 Task: Select a rule when a due date between 1 and 7 working days from now is removed from a card by anyone.
Action: Mouse moved to (1375, 111)
Screenshot: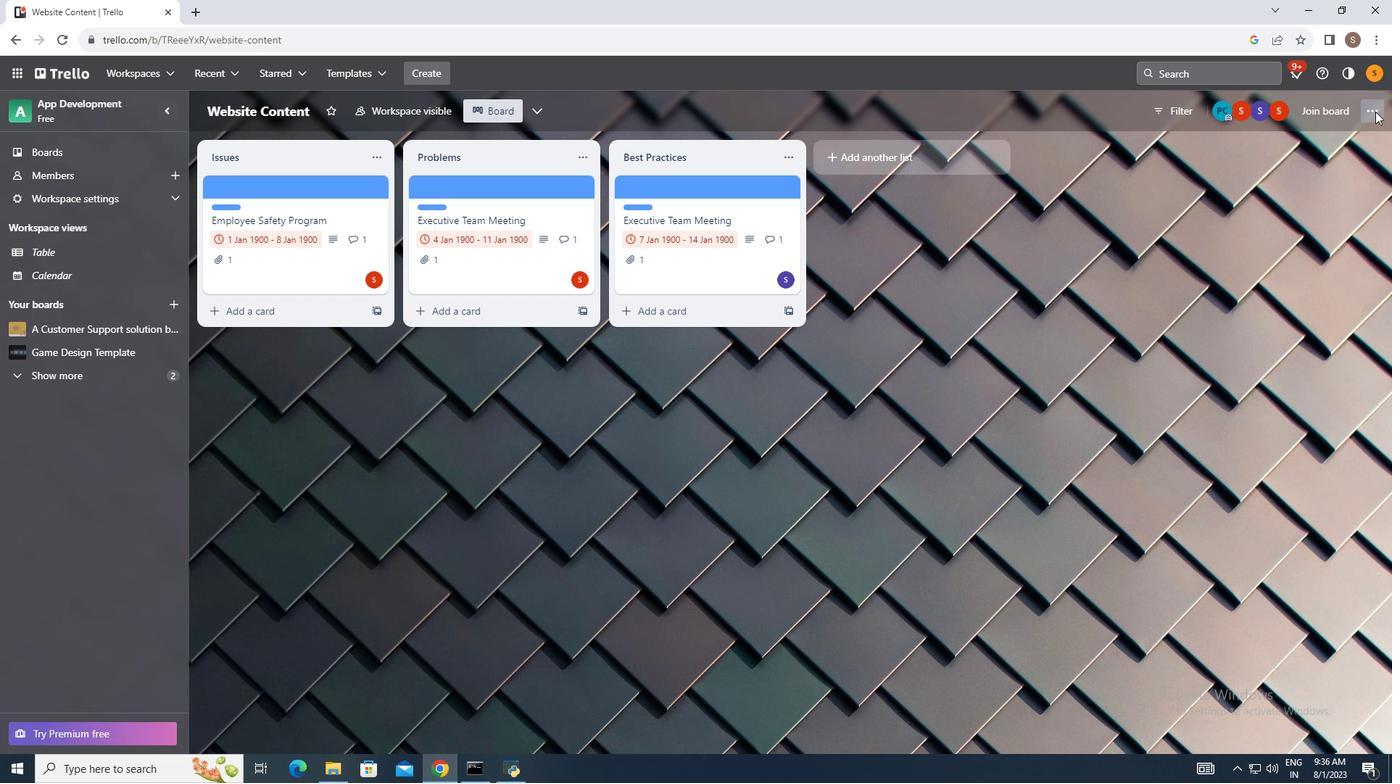 
Action: Mouse pressed left at (1375, 111)
Screenshot: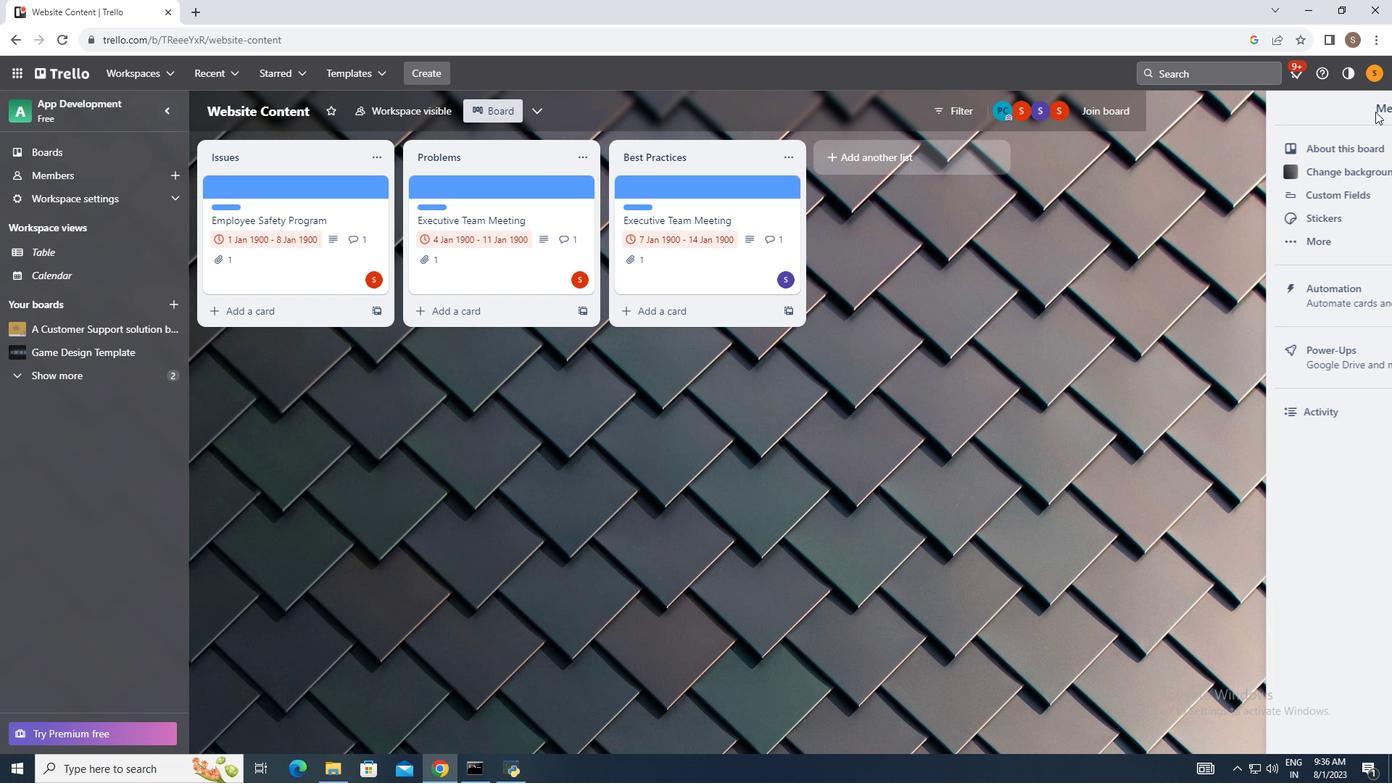 
Action: Mouse moved to (1247, 297)
Screenshot: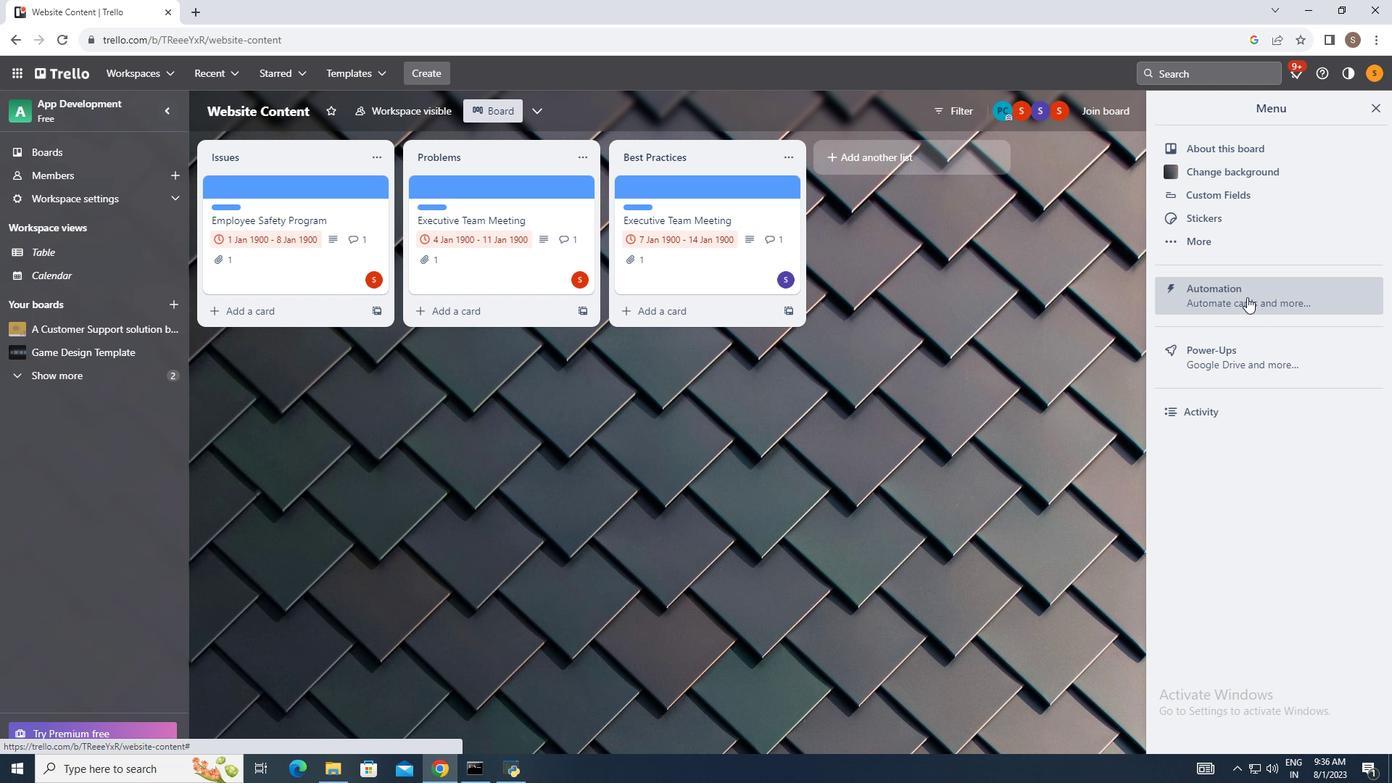 
Action: Mouse pressed left at (1247, 297)
Screenshot: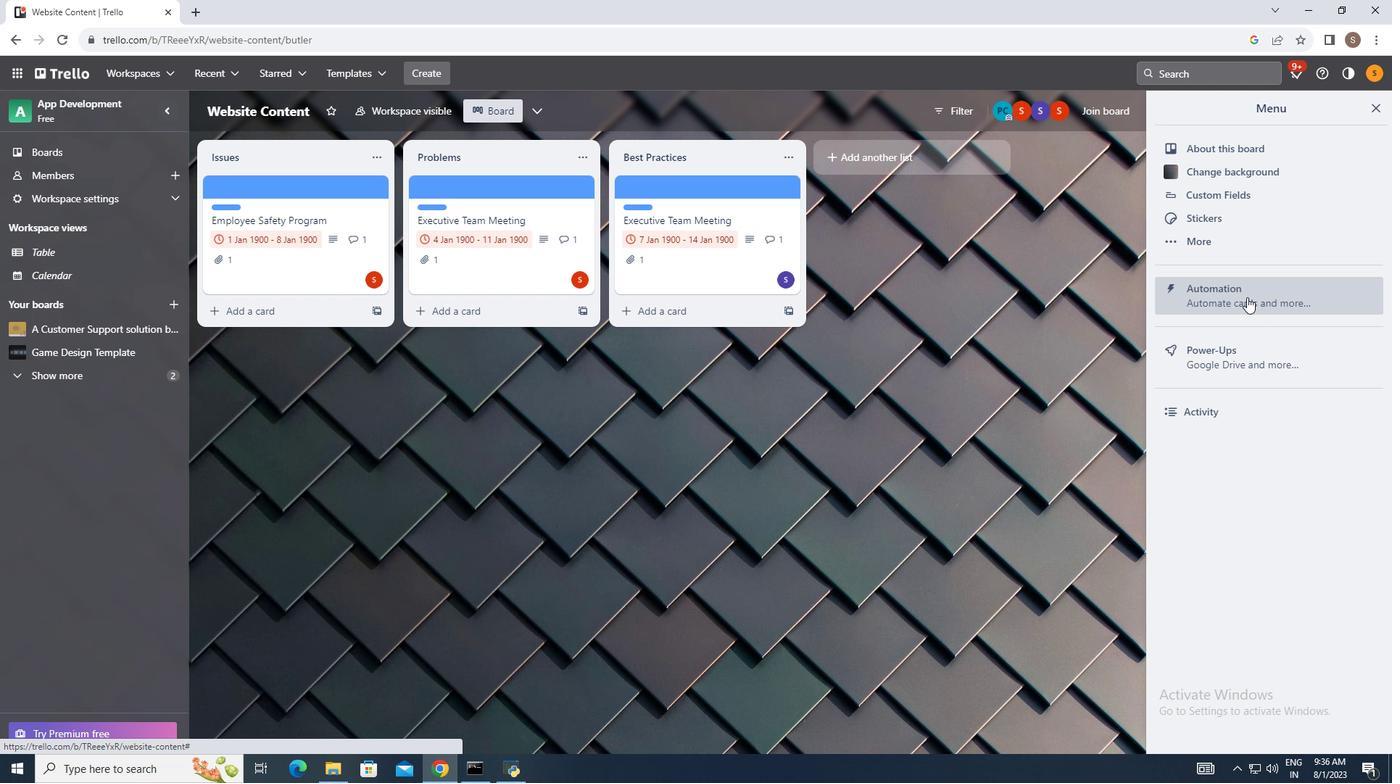 
Action: Mouse moved to (256, 245)
Screenshot: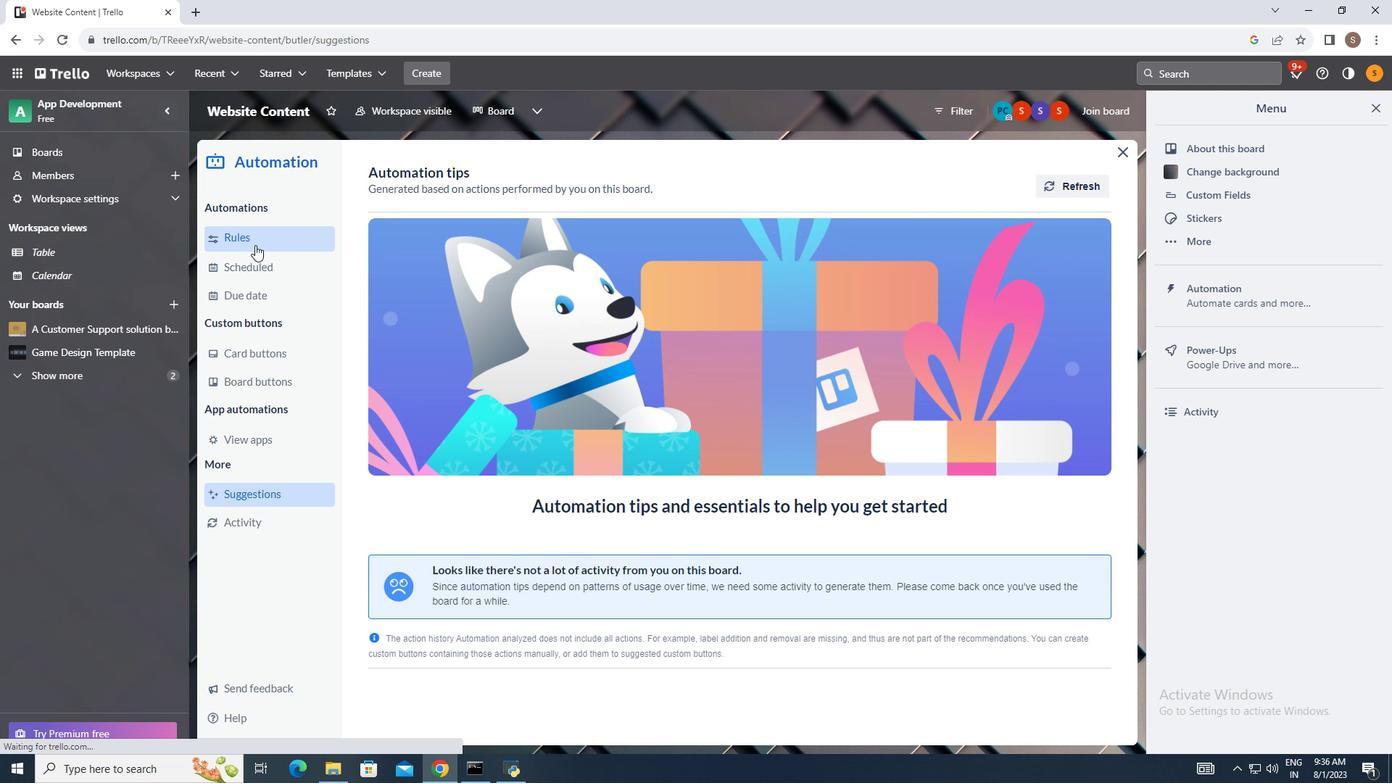 
Action: Mouse pressed left at (256, 245)
Screenshot: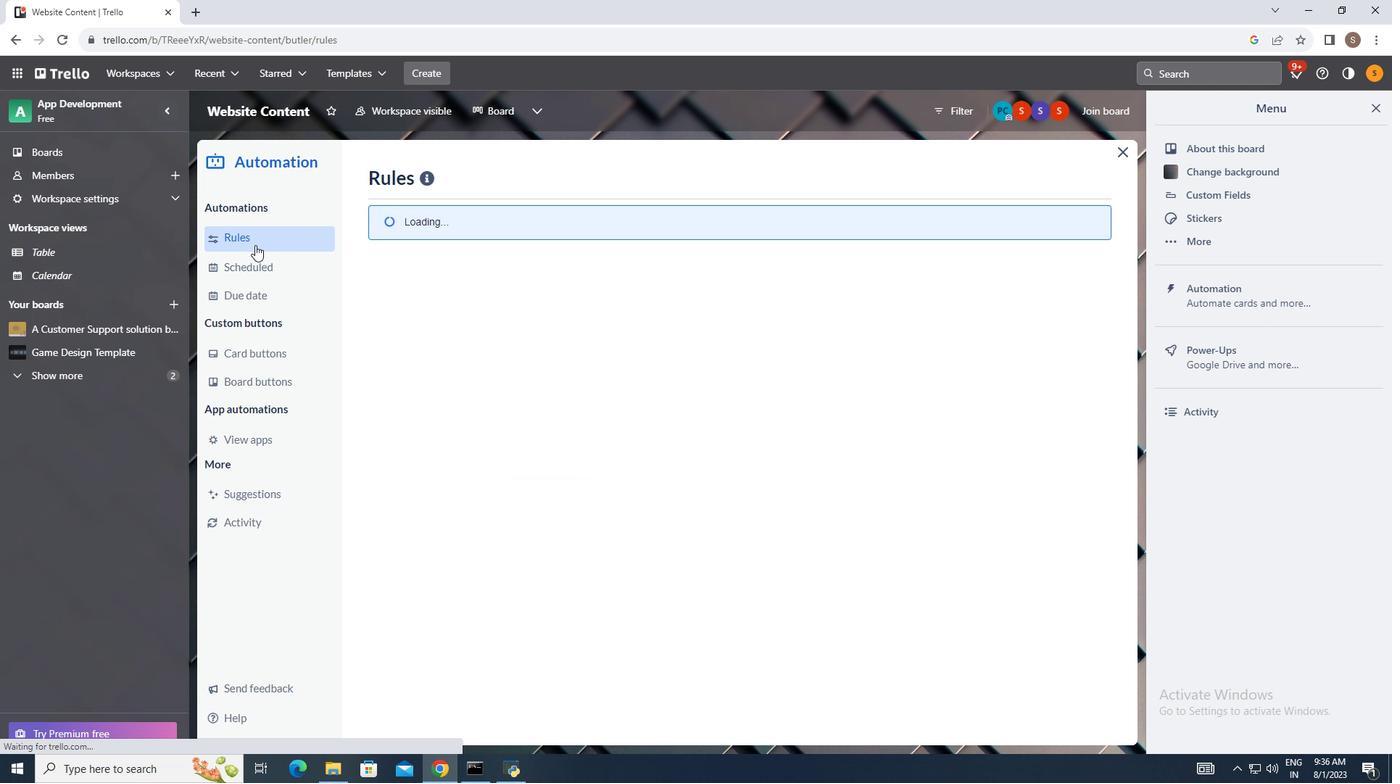 
Action: Mouse moved to (977, 176)
Screenshot: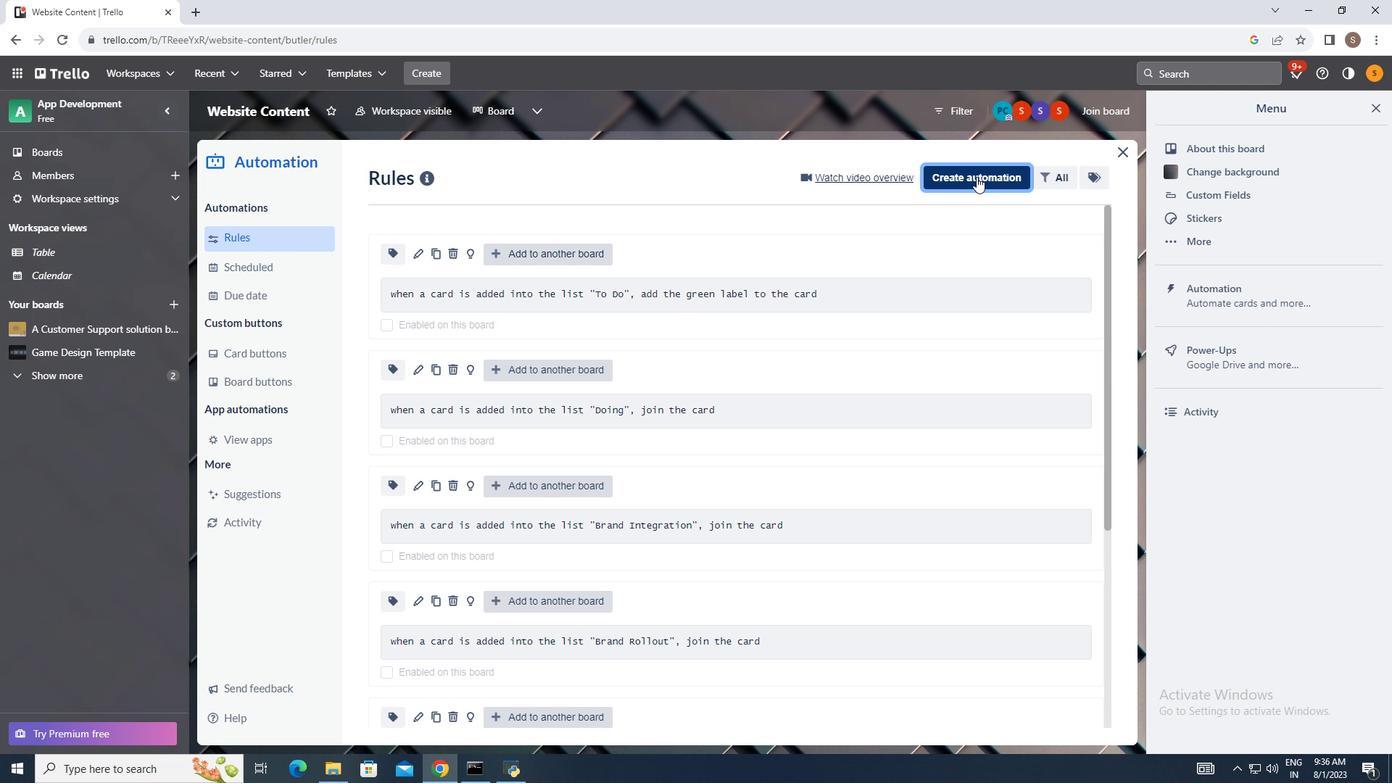 
Action: Mouse pressed left at (977, 176)
Screenshot: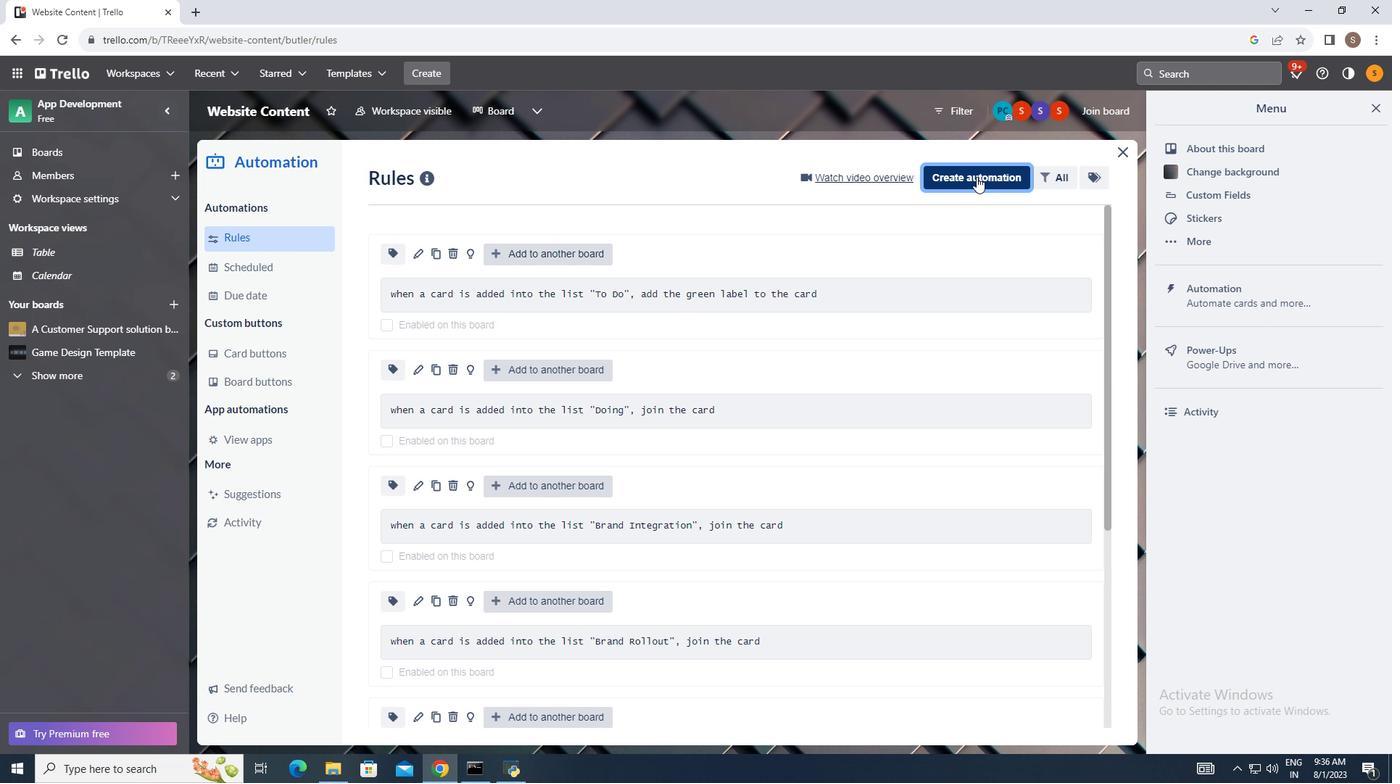 
Action: Mouse moved to (734, 314)
Screenshot: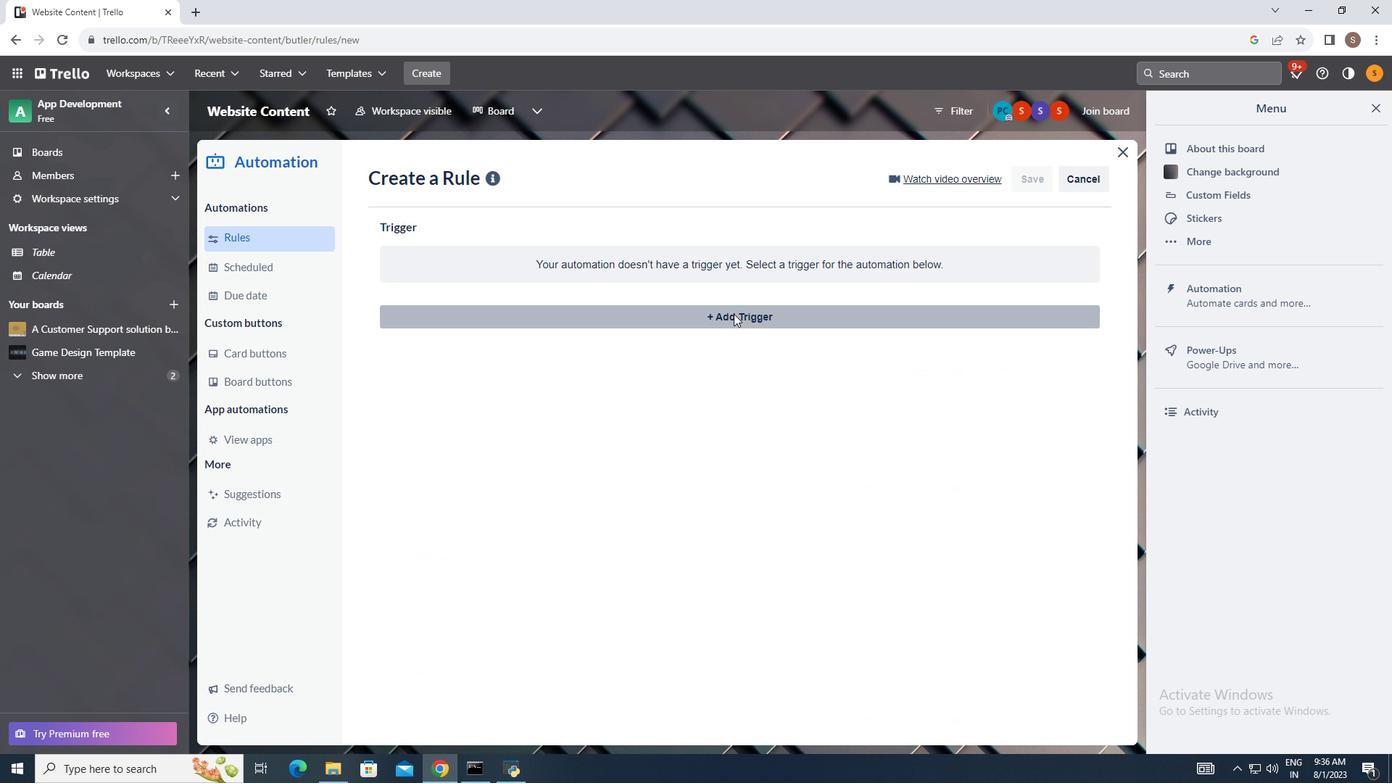 
Action: Mouse pressed left at (734, 314)
Screenshot: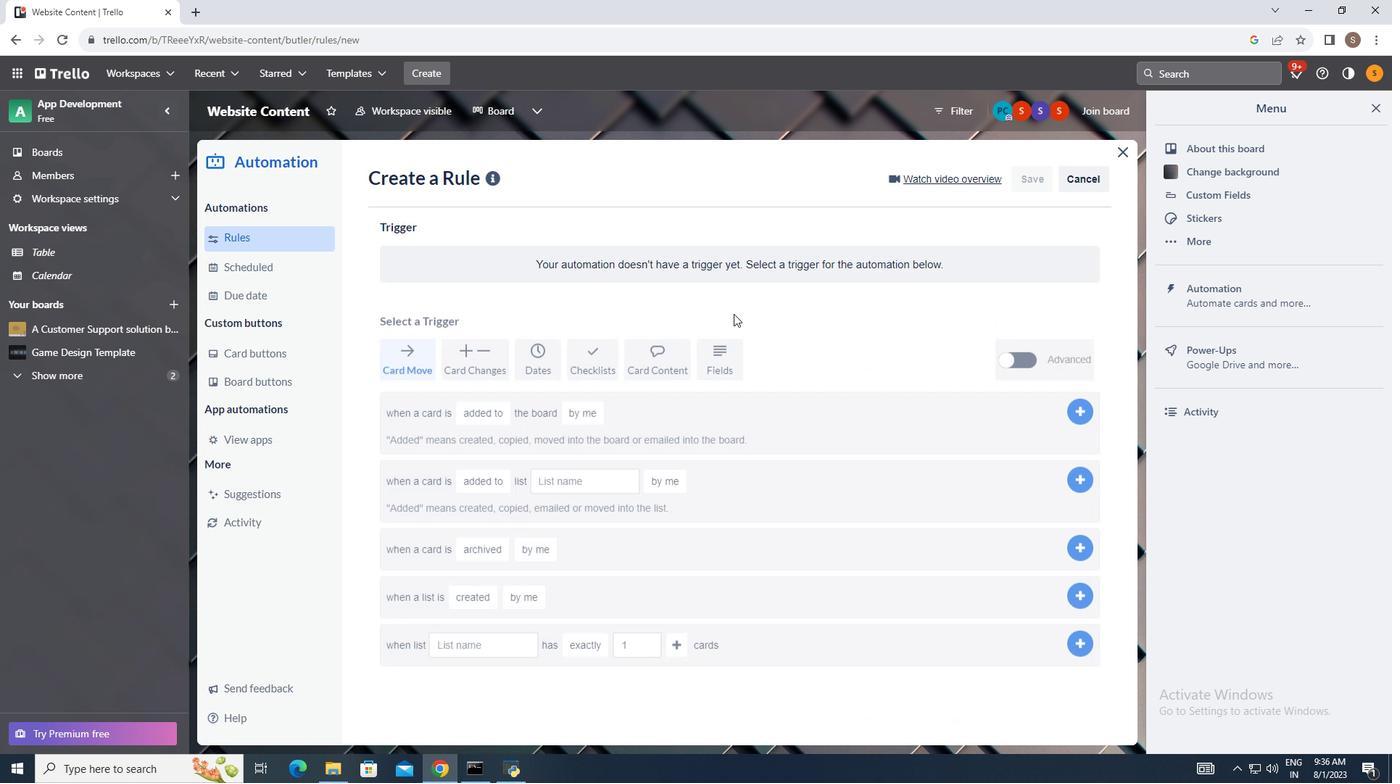 
Action: Mouse moved to (530, 367)
Screenshot: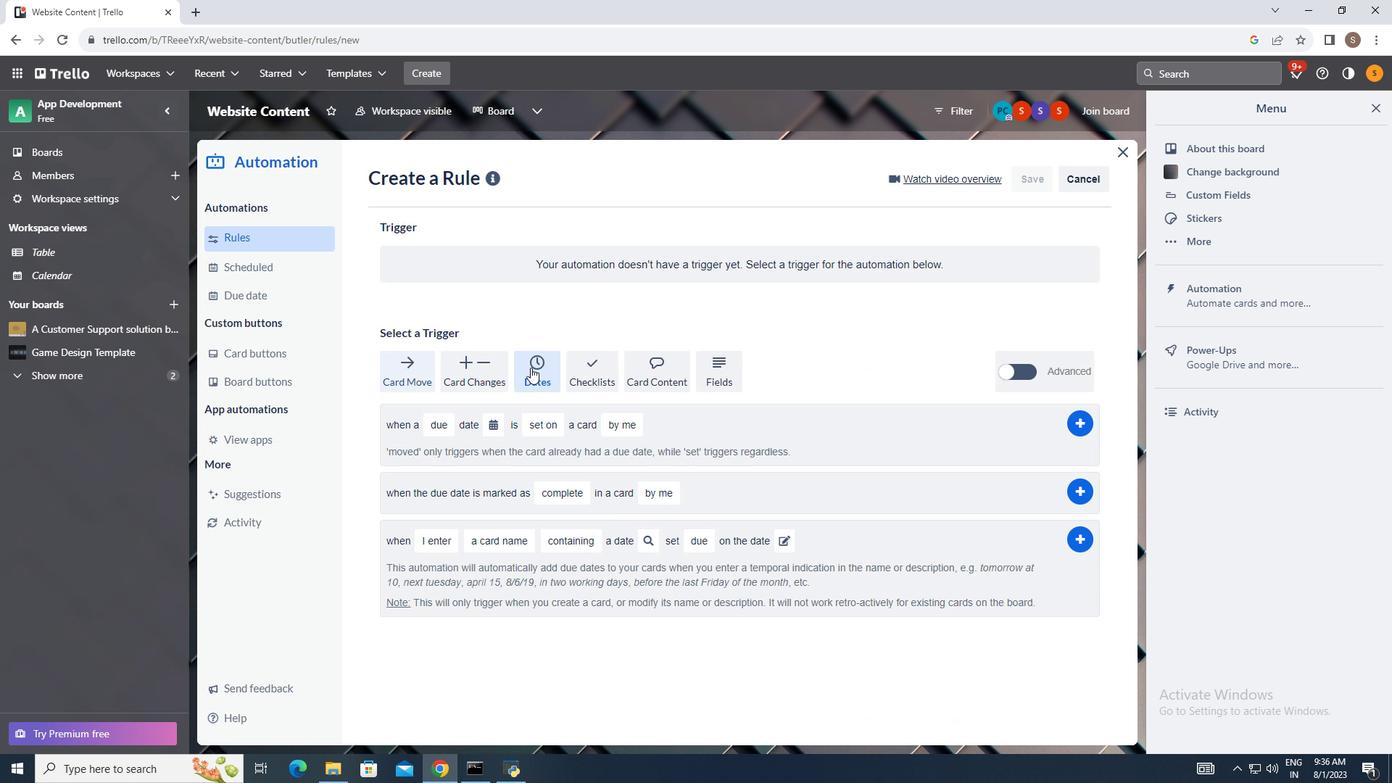 
Action: Mouse pressed left at (530, 367)
Screenshot: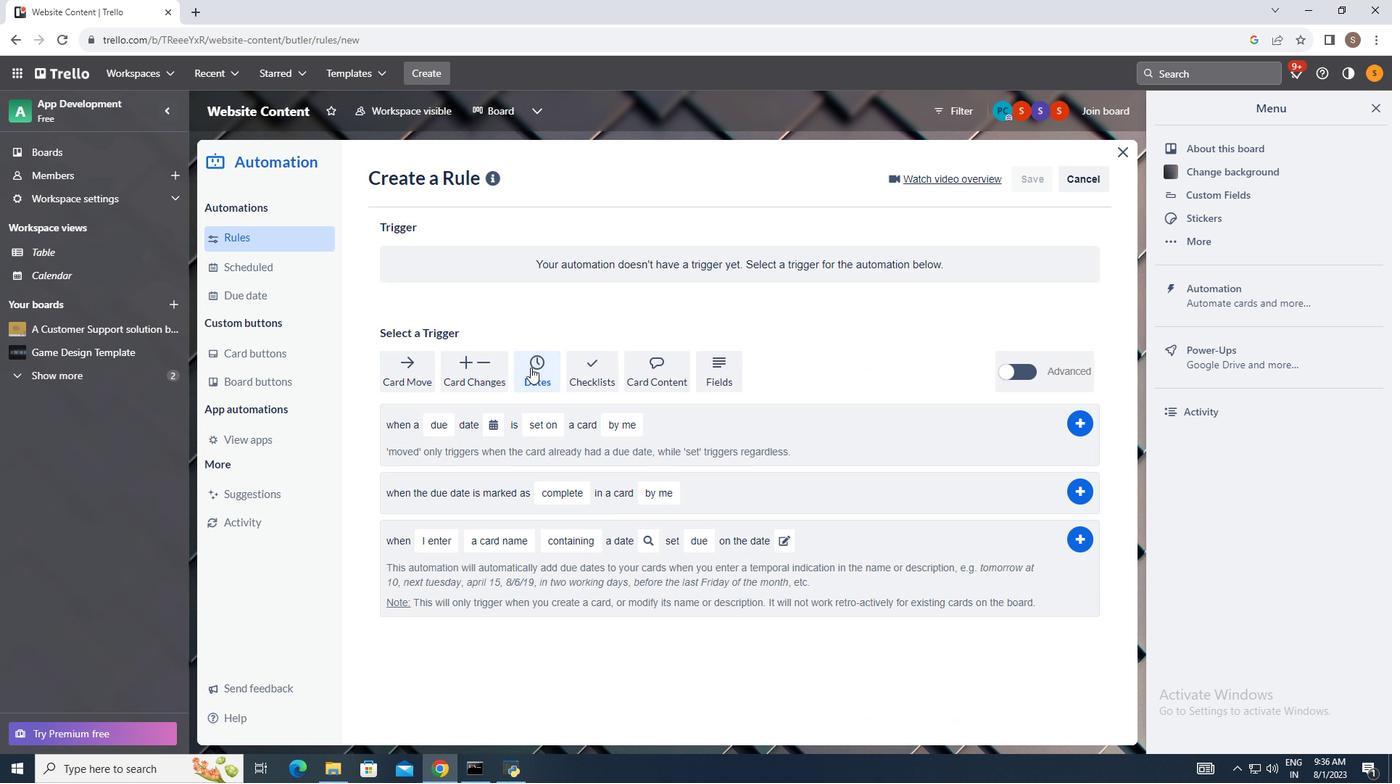 
Action: Mouse moved to (434, 422)
Screenshot: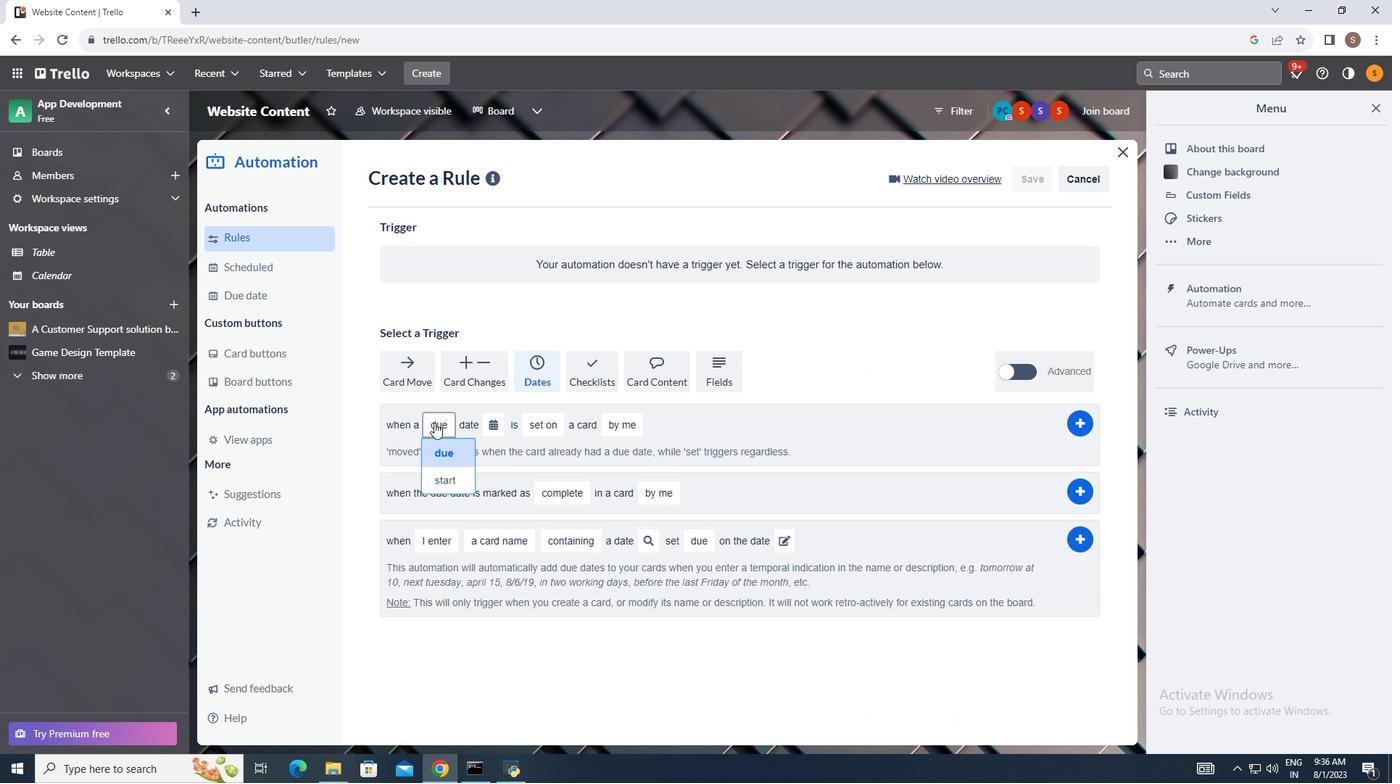 
Action: Mouse pressed left at (434, 422)
Screenshot: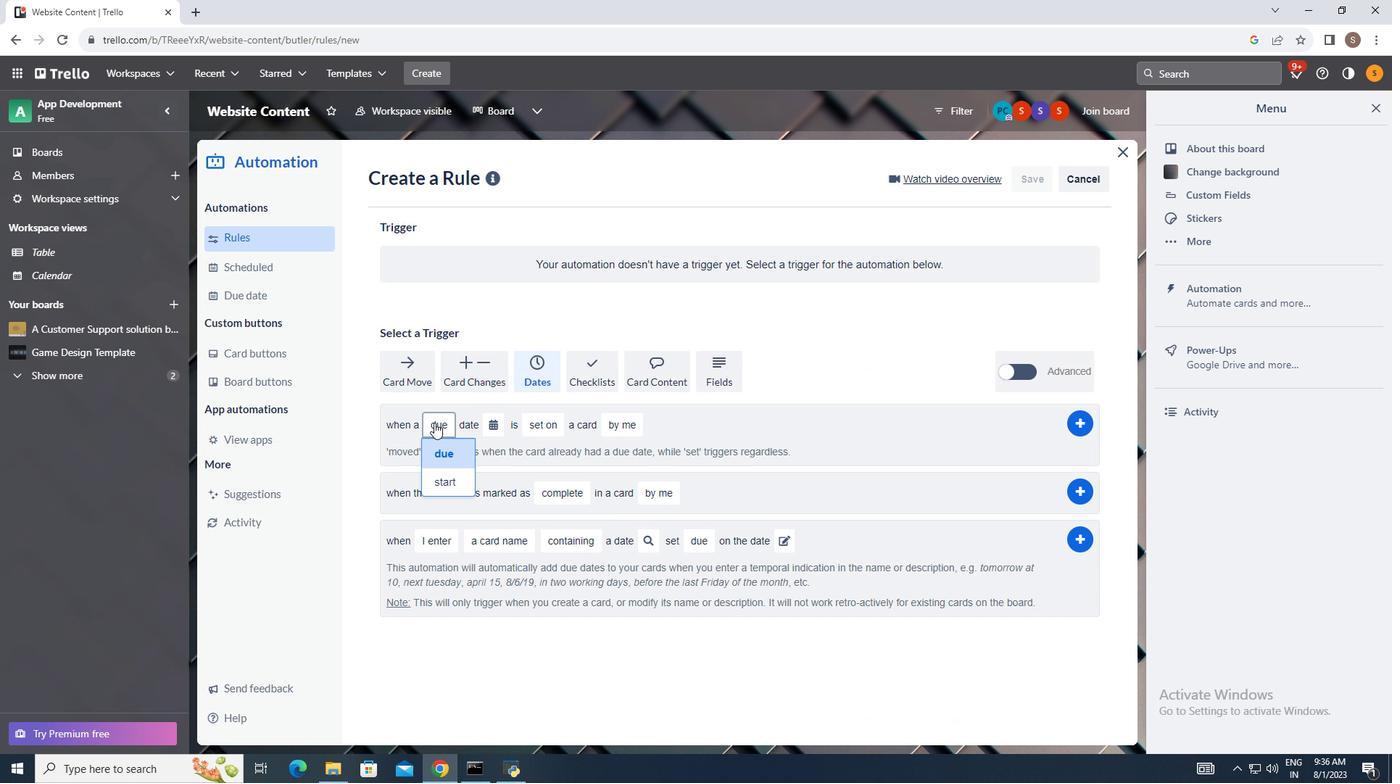 
Action: Mouse moved to (437, 451)
Screenshot: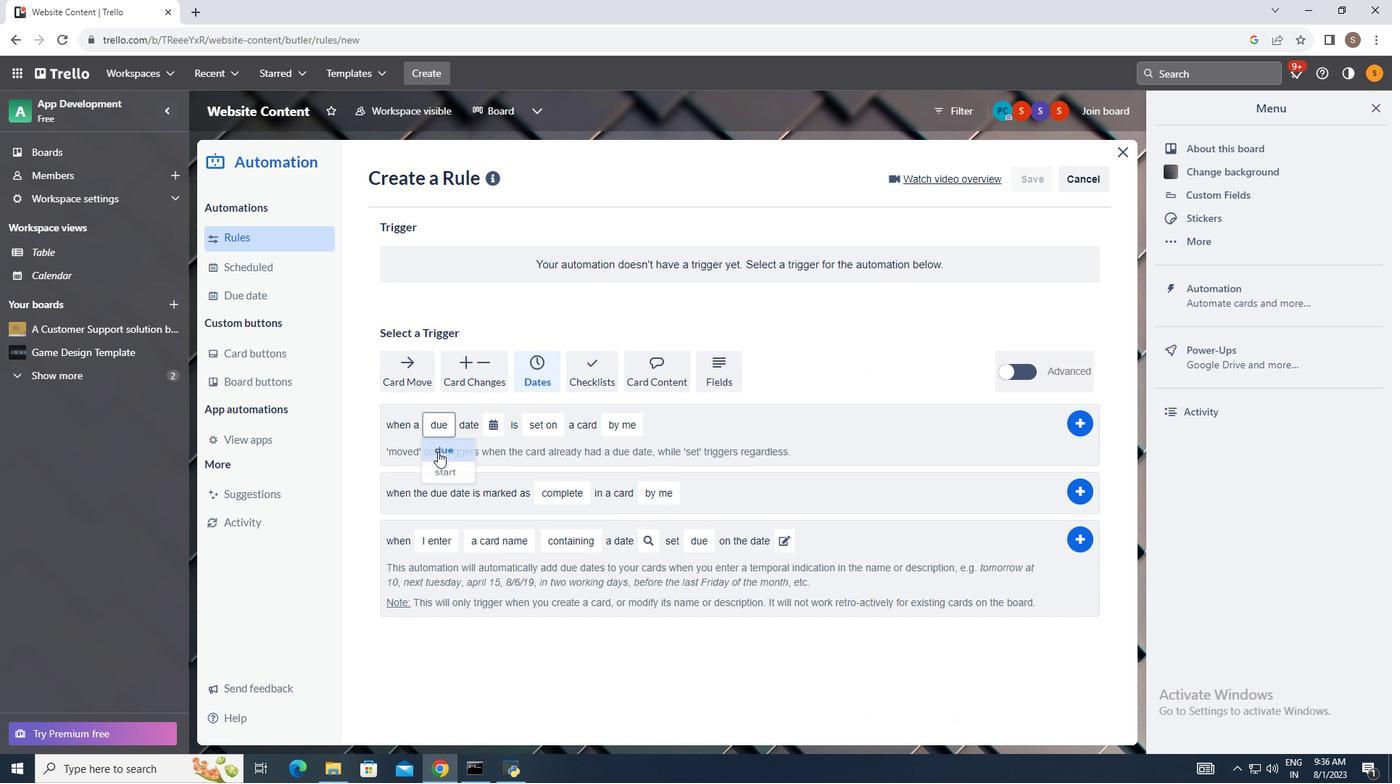 
Action: Mouse pressed left at (437, 451)
Screenshot: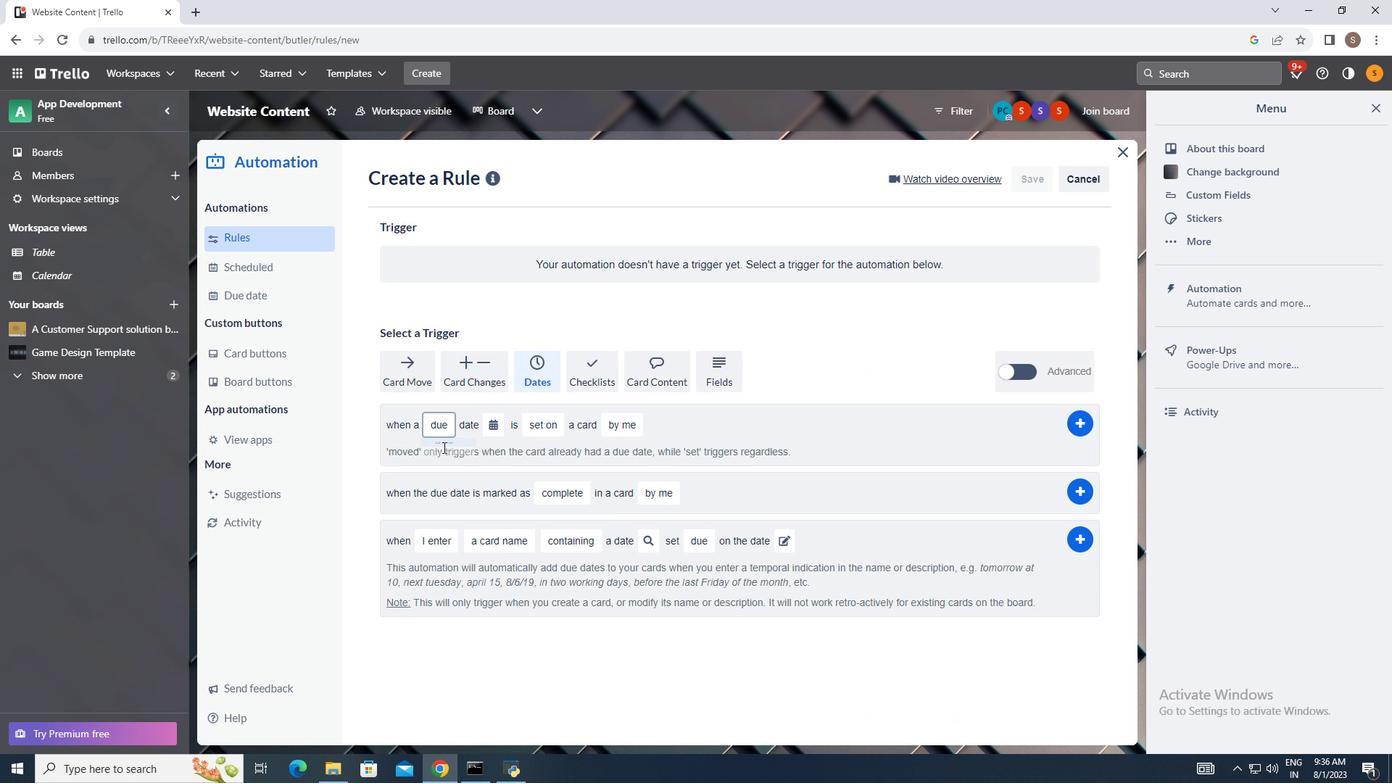 
Action: Mouse moved to (487, 427)
Screenshot: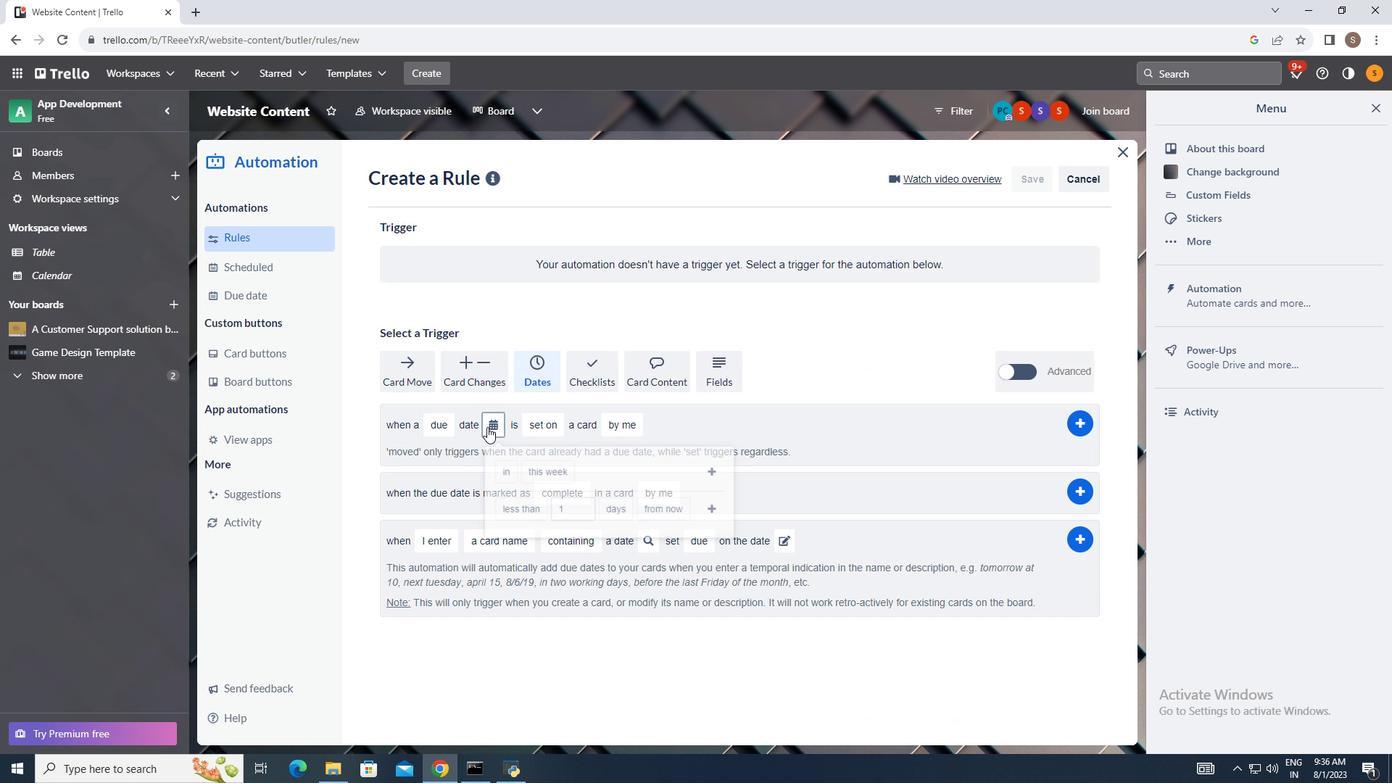 
Action: Mouse pressed left at (487, 427)
Screenshot: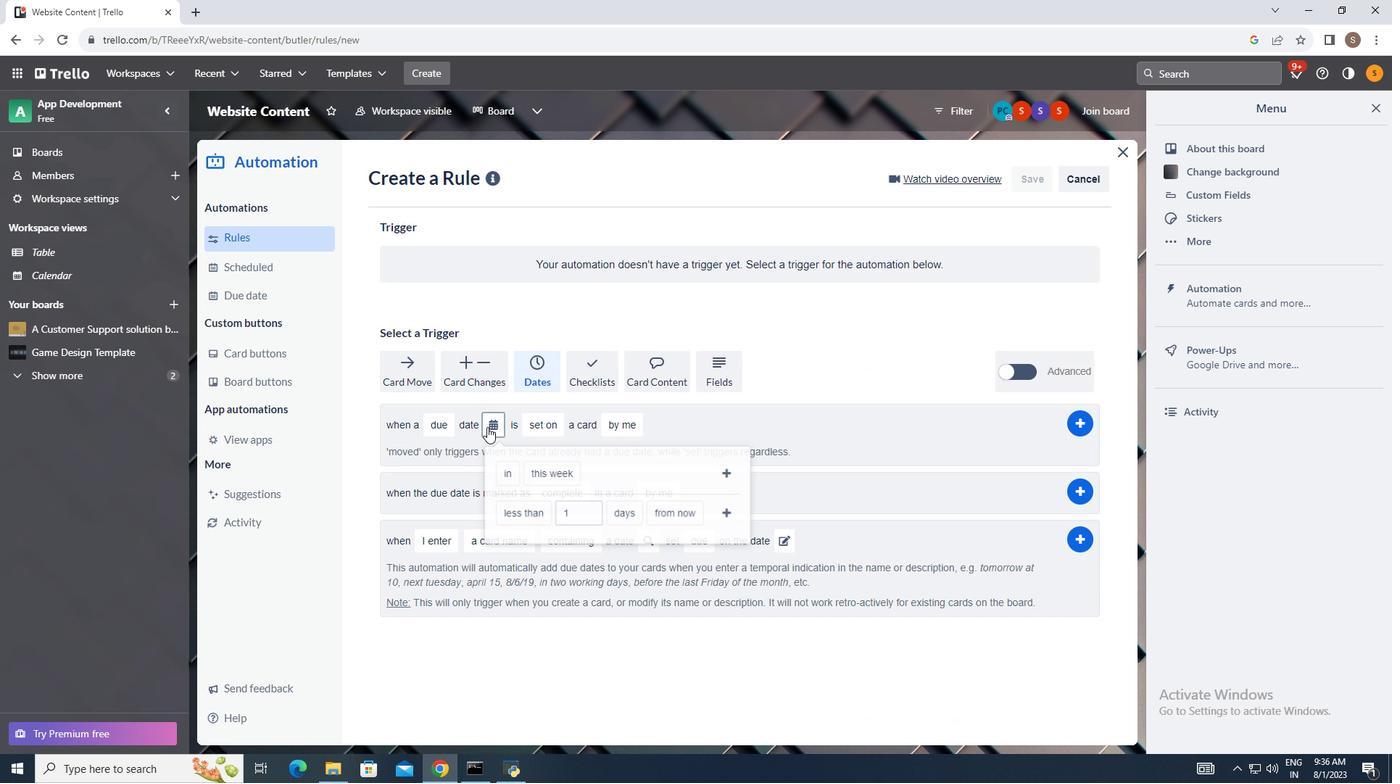 
Action: Mouse moved to (511, 517)
Screenshot: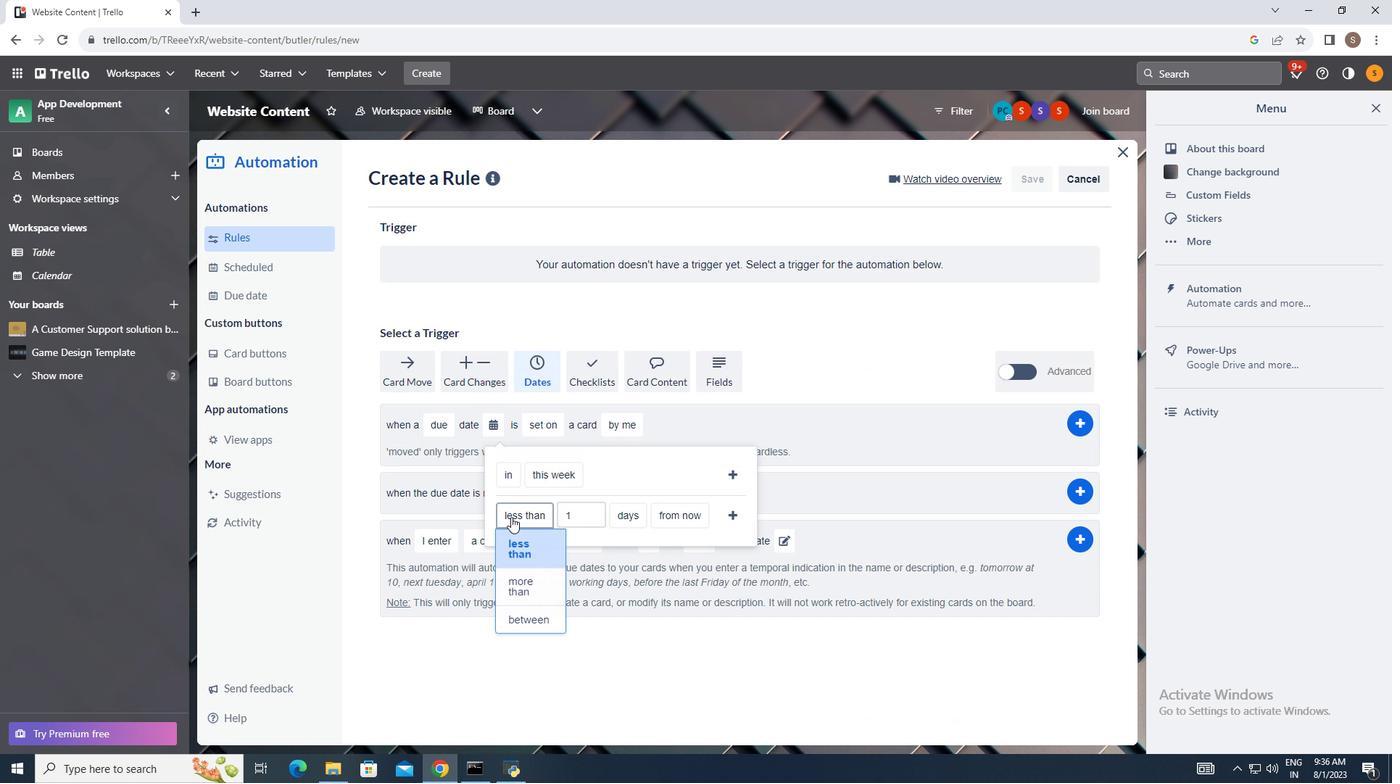 
Action: Mouse pressed left at (511, 517)
Screenshot: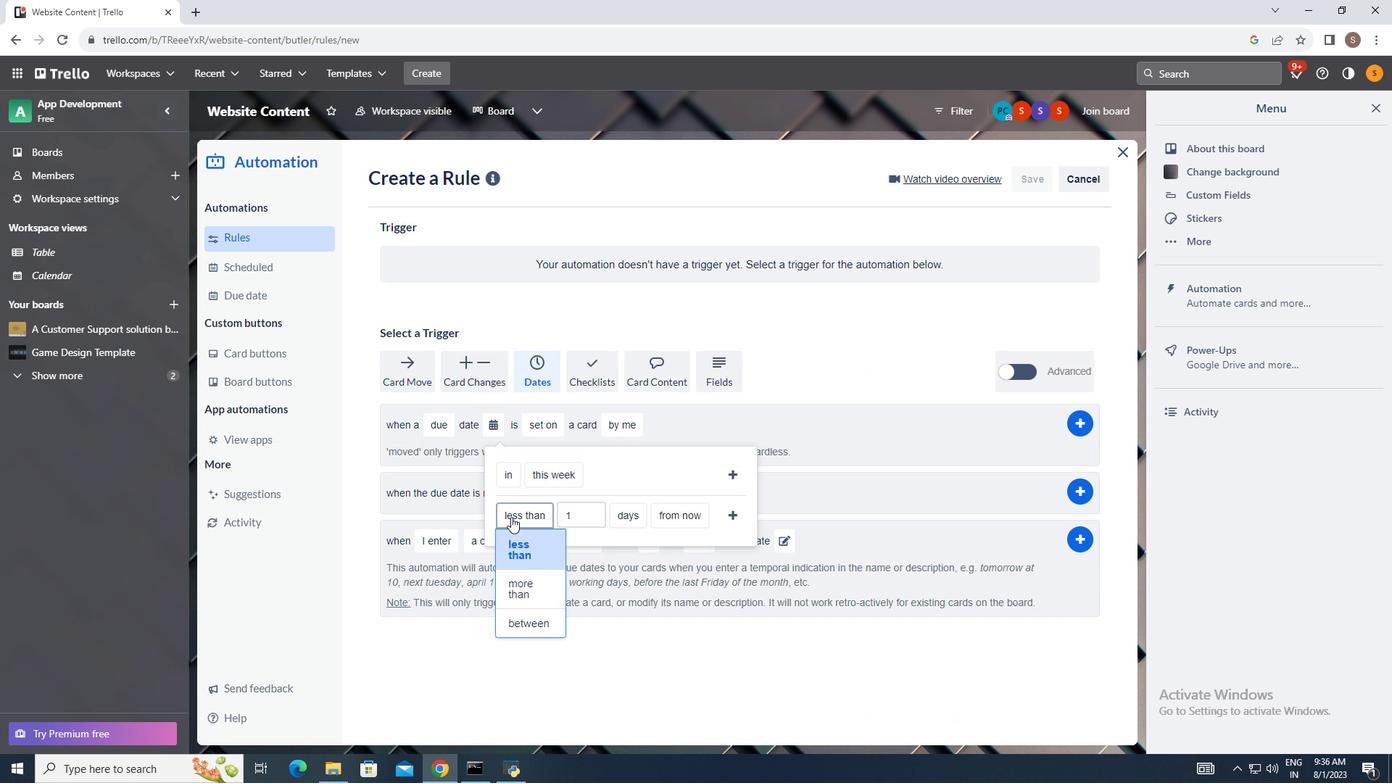
Action: Mouse moved to (532, 626)
Screenshot: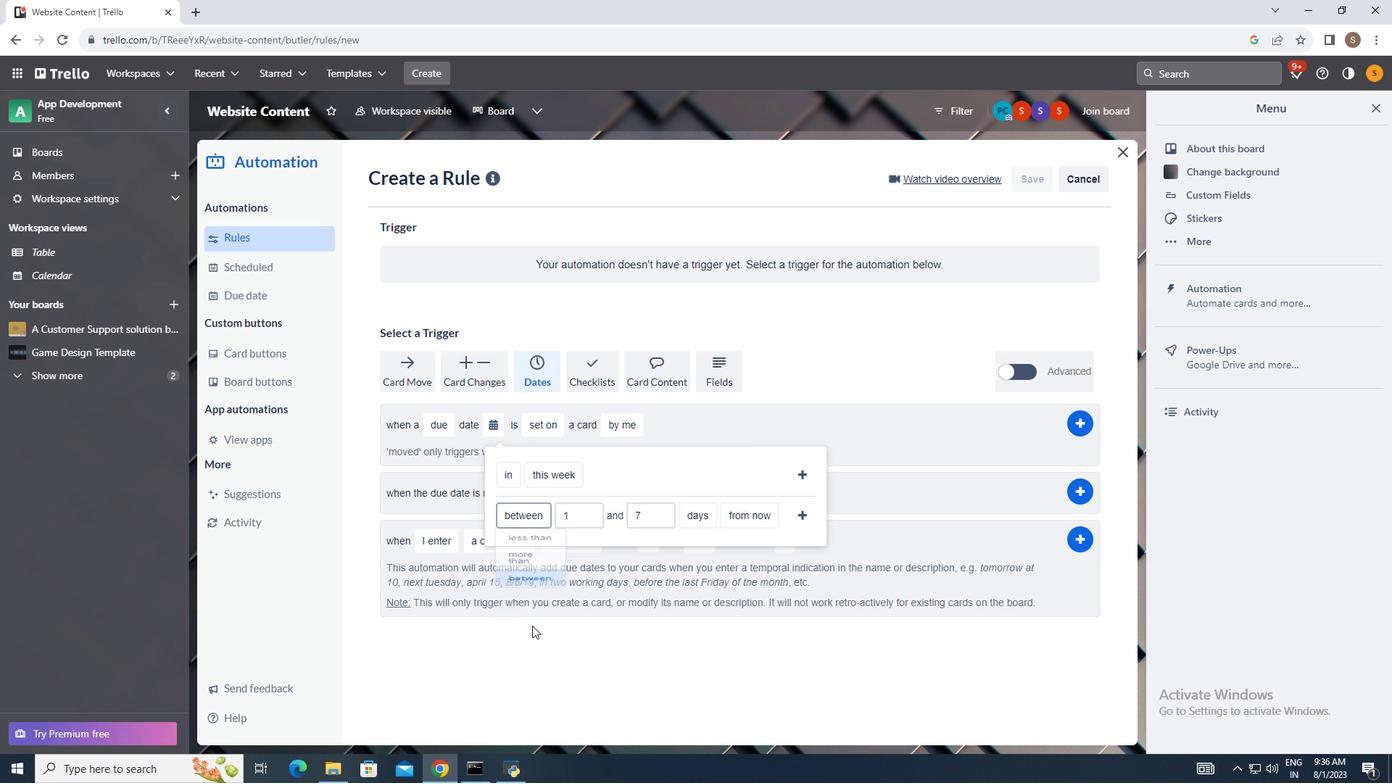 
Action: Mouse pressed left at (532, 626)
Screenshot: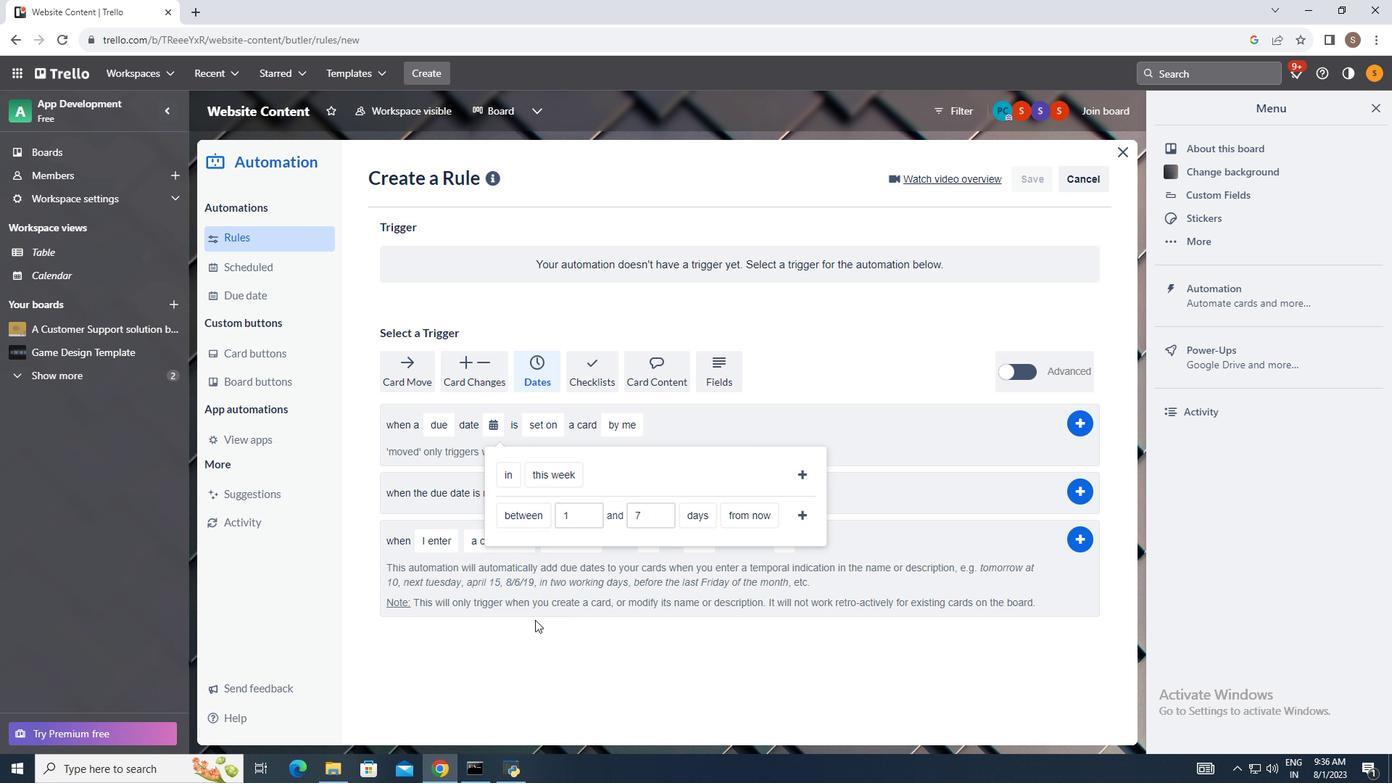 
Action: Mouse moved to (697, 511)
Screenshot: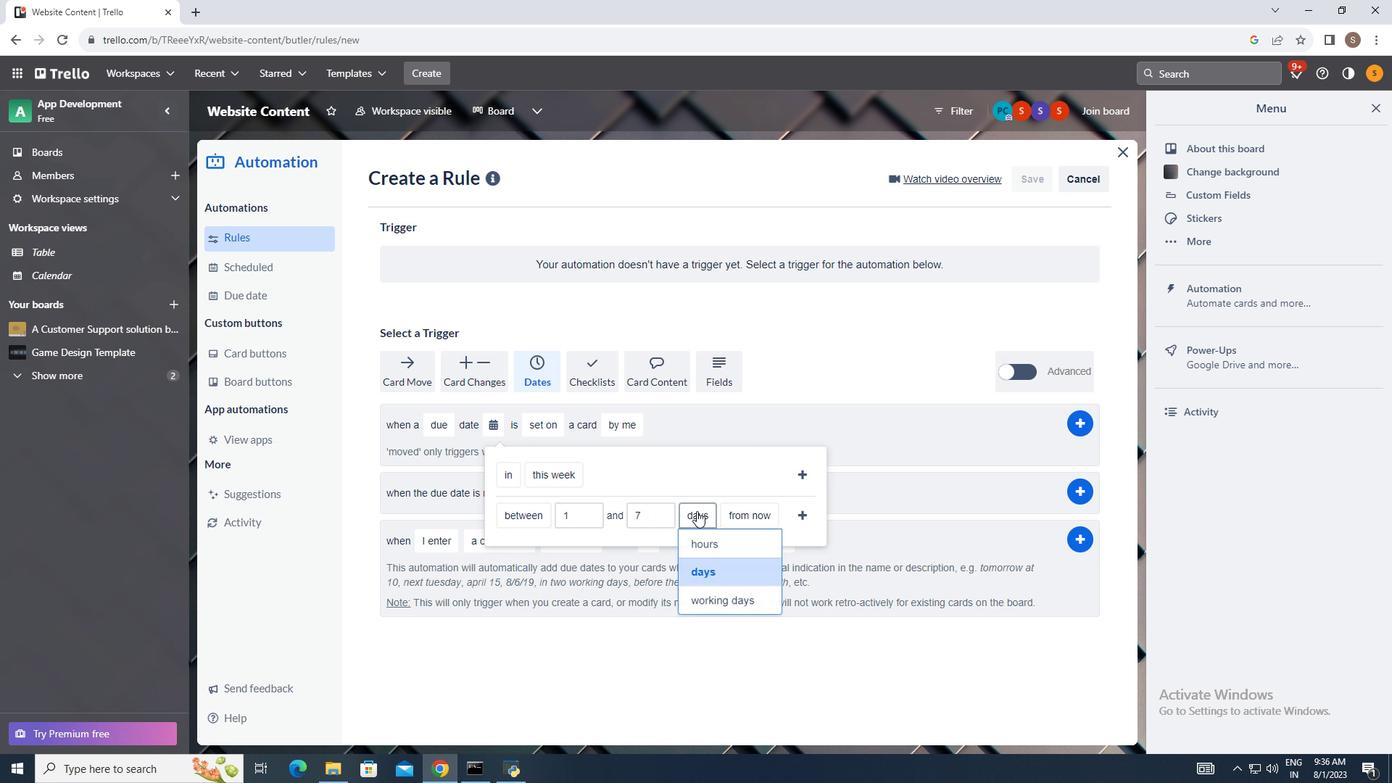 
Action: Mouse pressed left at (697, 511)
Screenshot: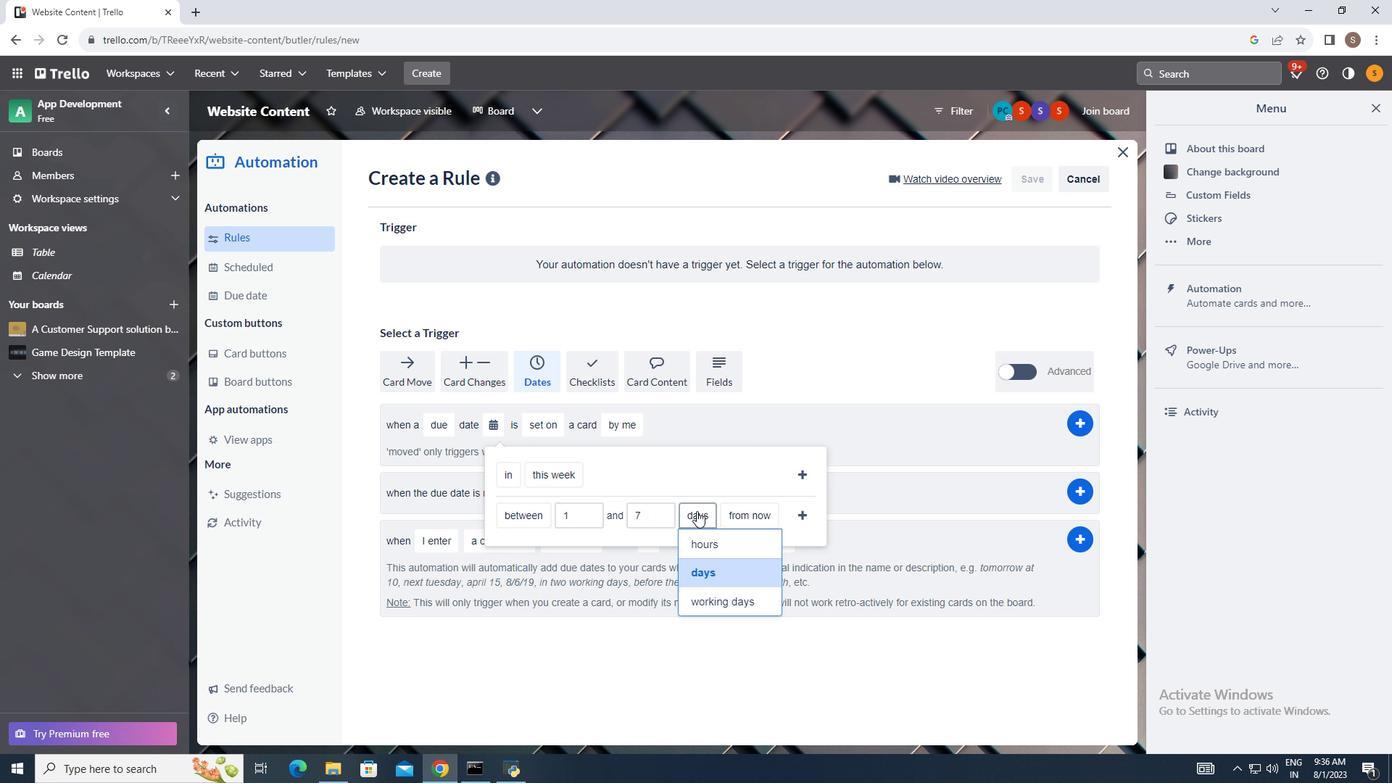 
Action: Mouse moved to (719, 598)
Screenshot: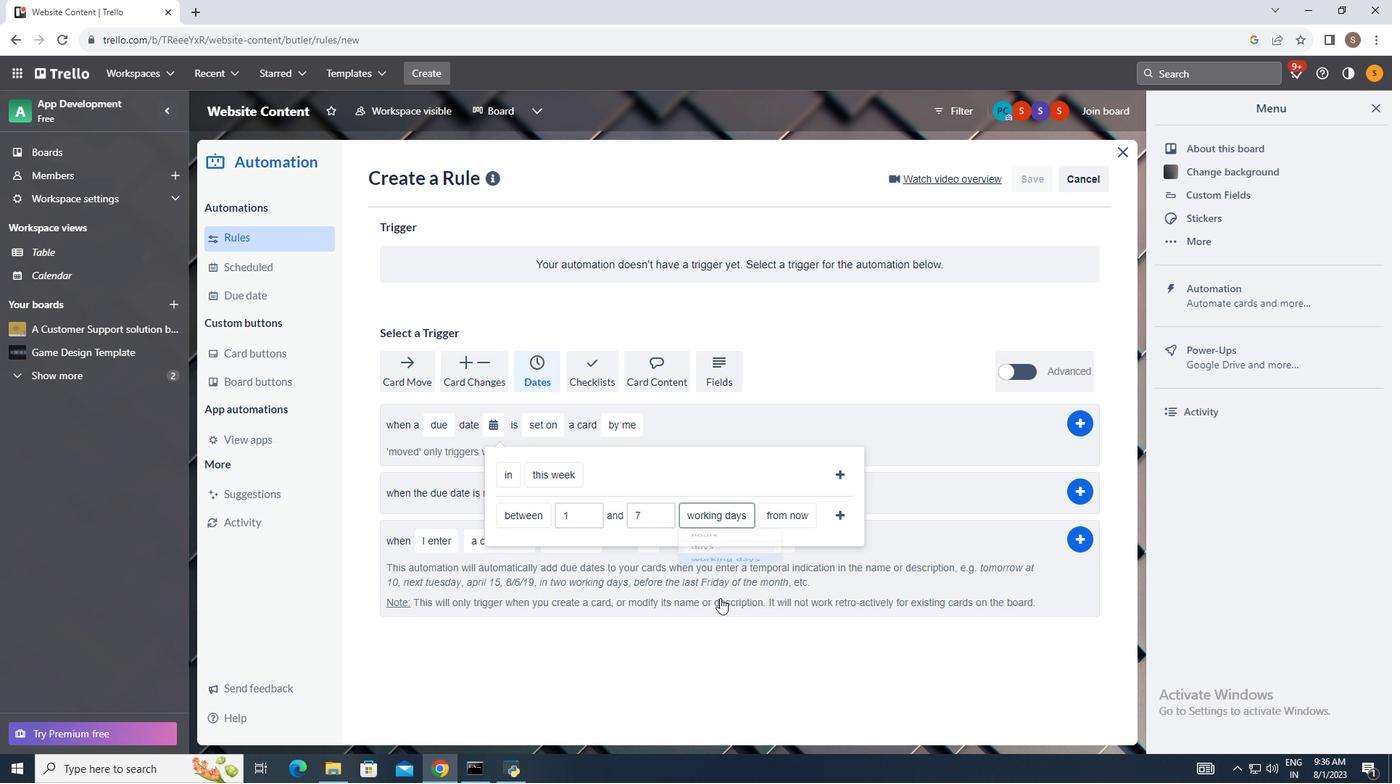 
Action: Mouse pressed left at (719, 598)
Screenshot: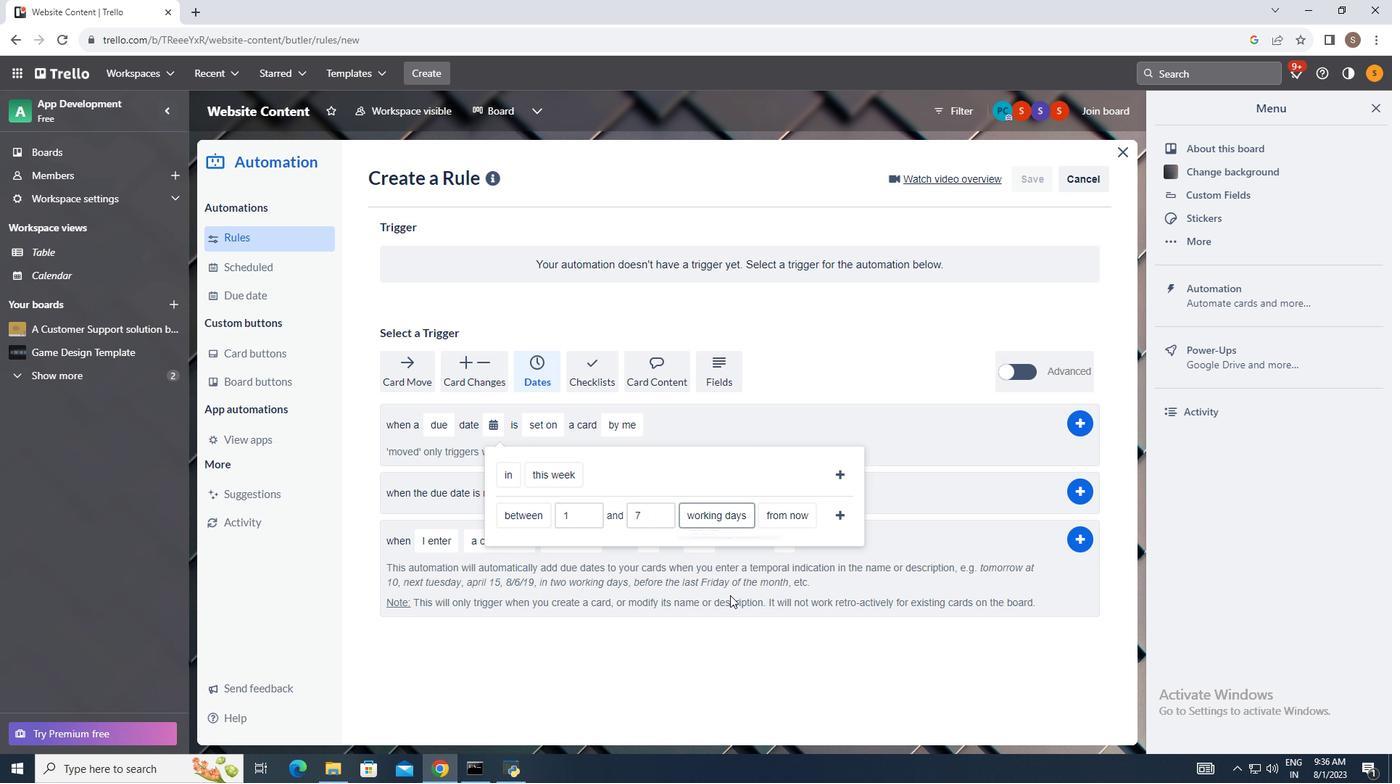 
Action: Mouse moved to (788, 514)
Screenshot: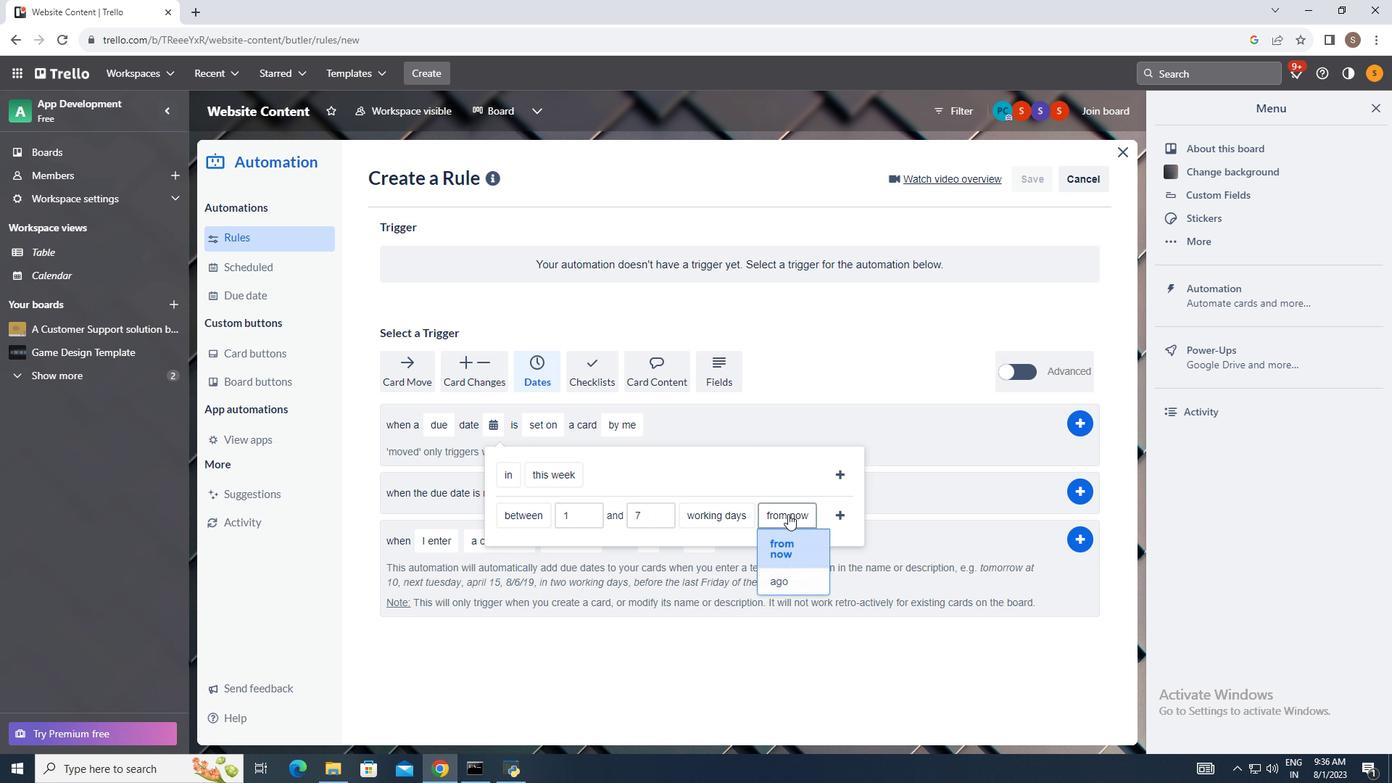 
Action: Mouse pressed left at (788, 514)
Screenshot: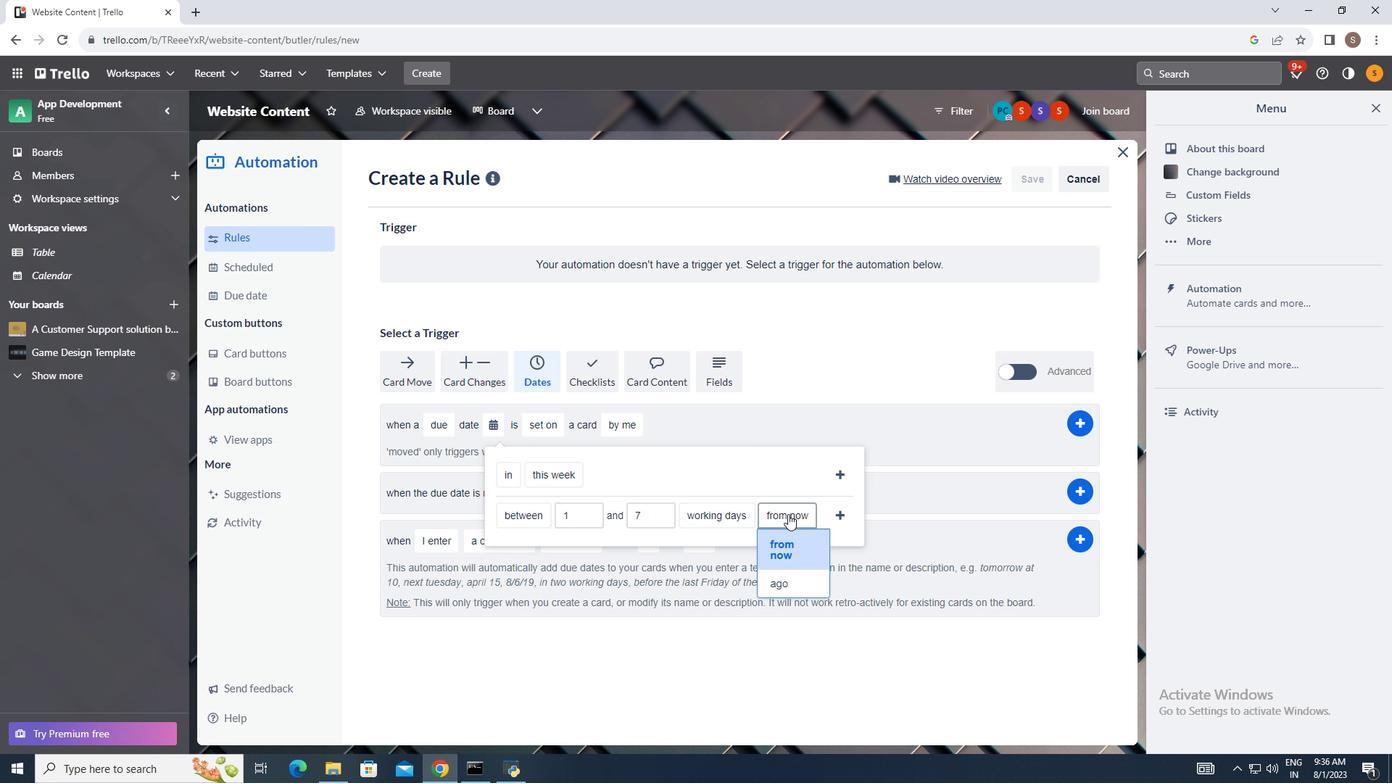 
Action: Mouse moved to (789, 547)
Screenshot: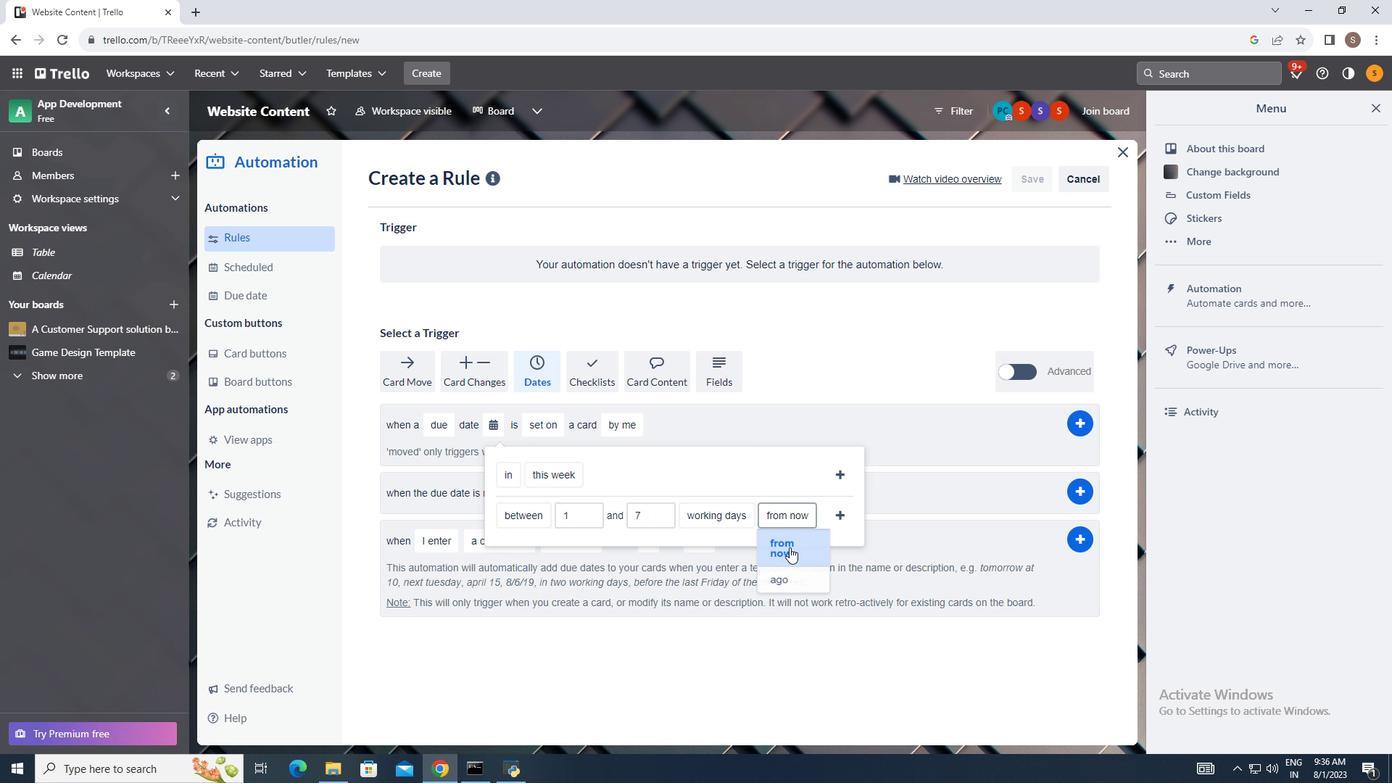 
Action: Mouse pressed left at (789, 547)
Screenshot: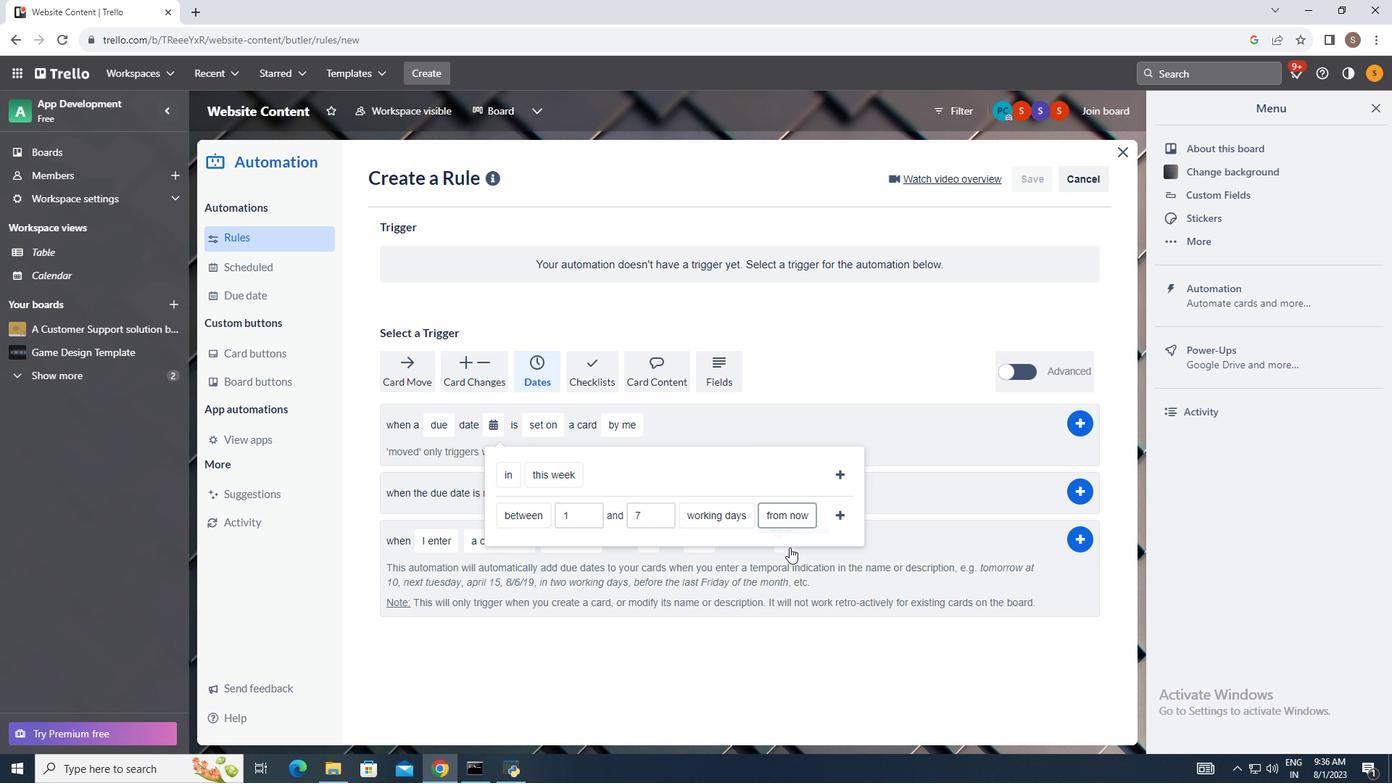 
Action: Mouse moved to (841, 513)
Screenshot: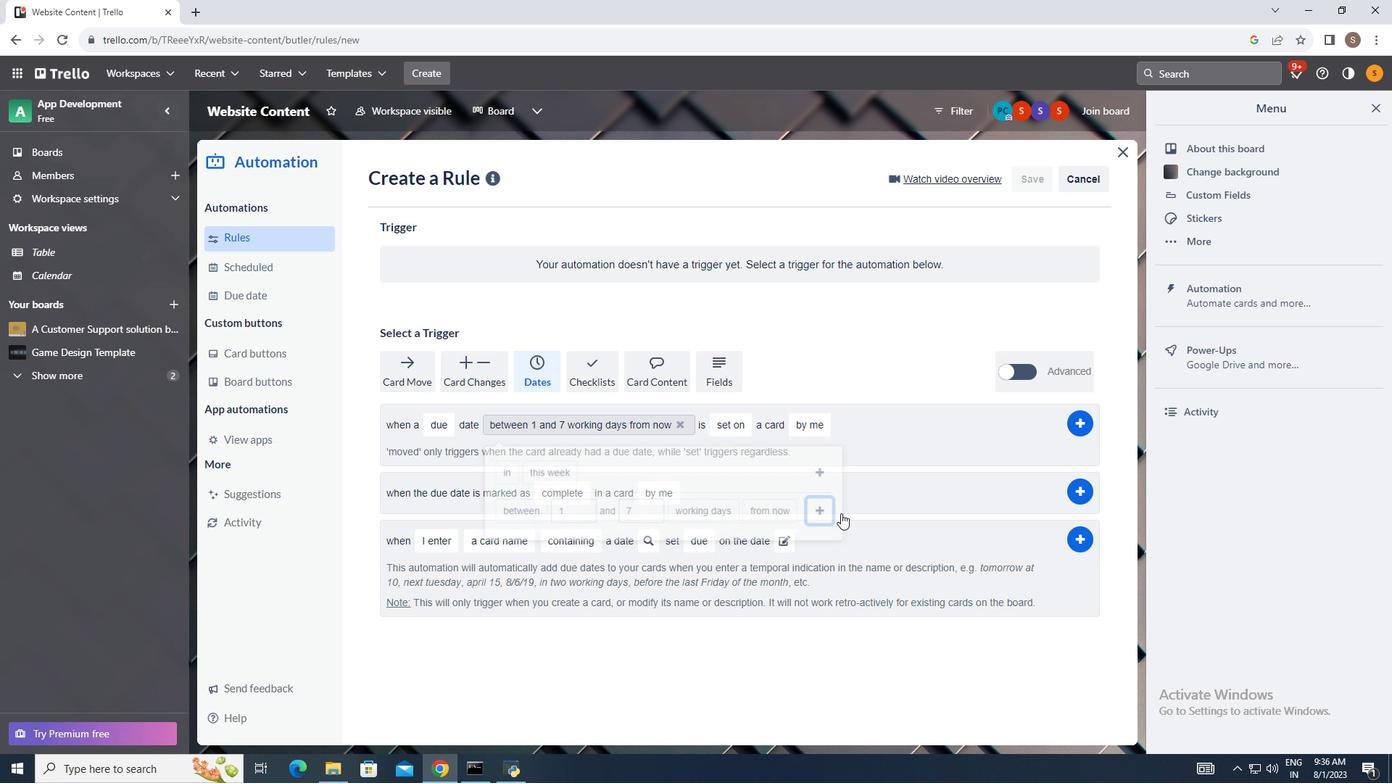 
Action: Mouse pressed left at (841, 513)
Screenshot: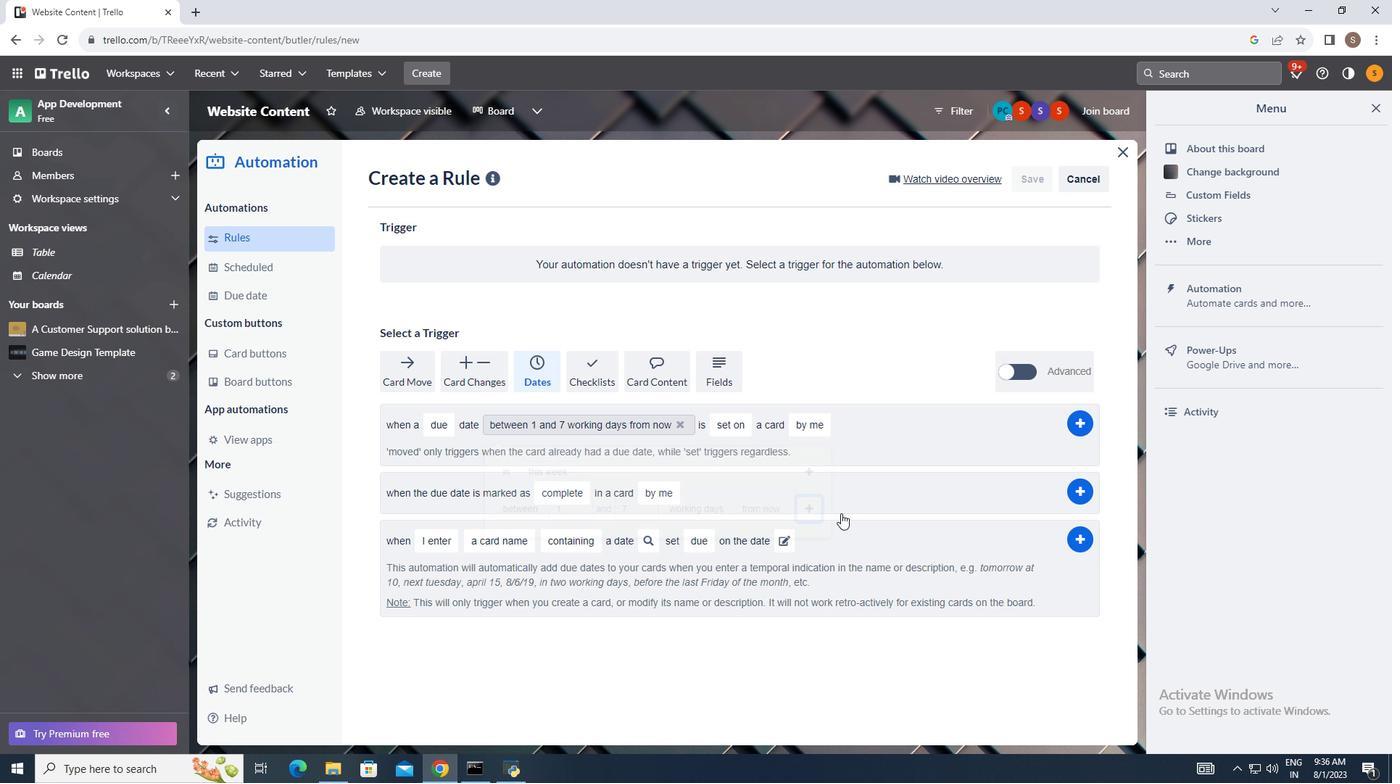
Action: Mouse moved to (728, 425)
Screenshot: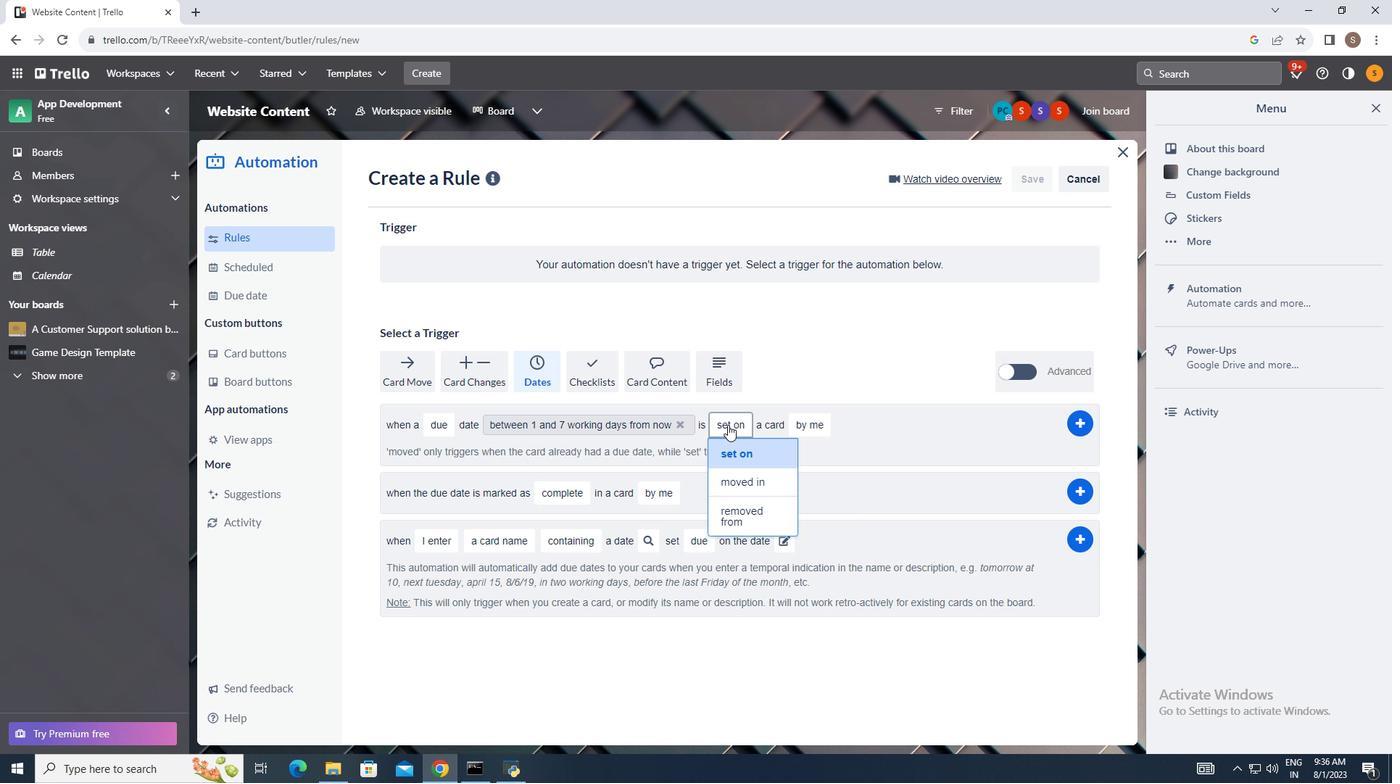
Action: Mouse pressed left at (728, 425)
Screenshot: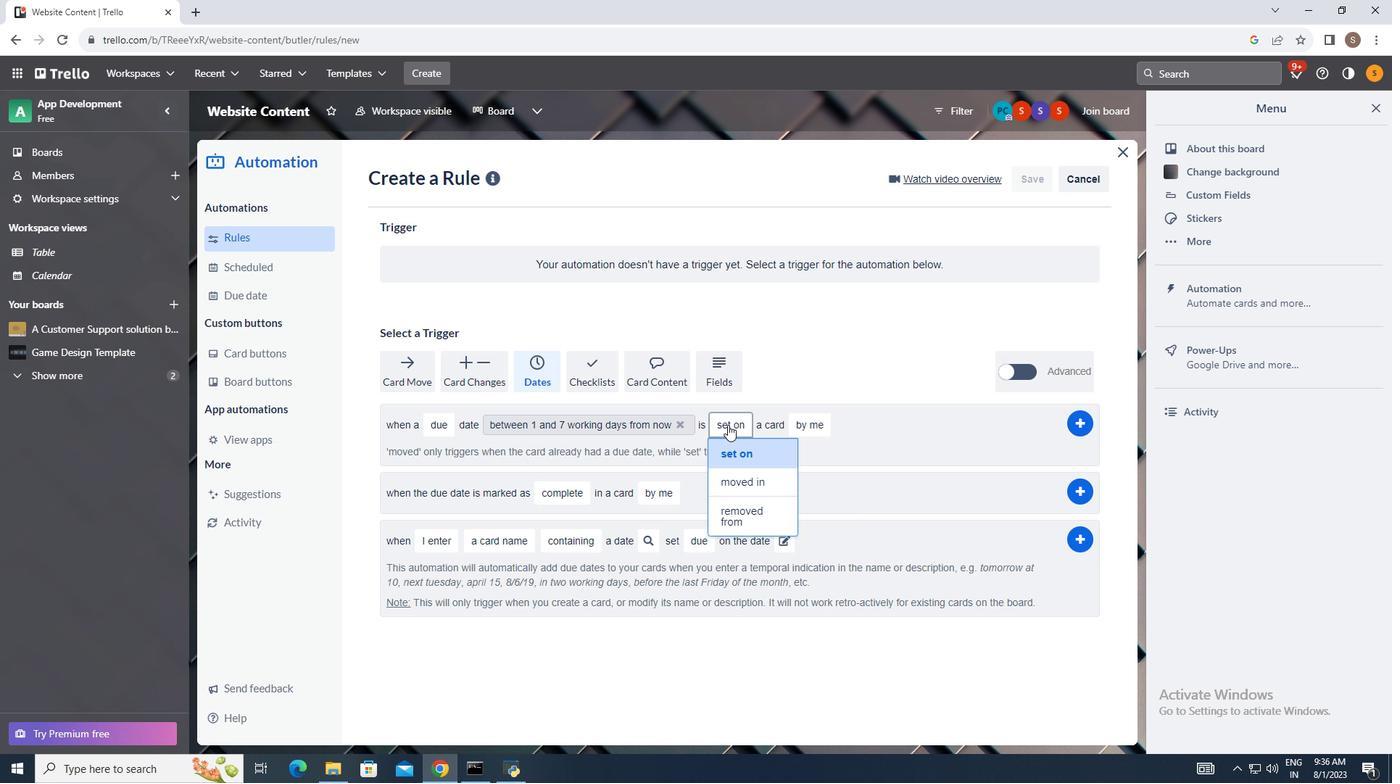 
Action: Mouse moved to (745, 515)
Screenshot: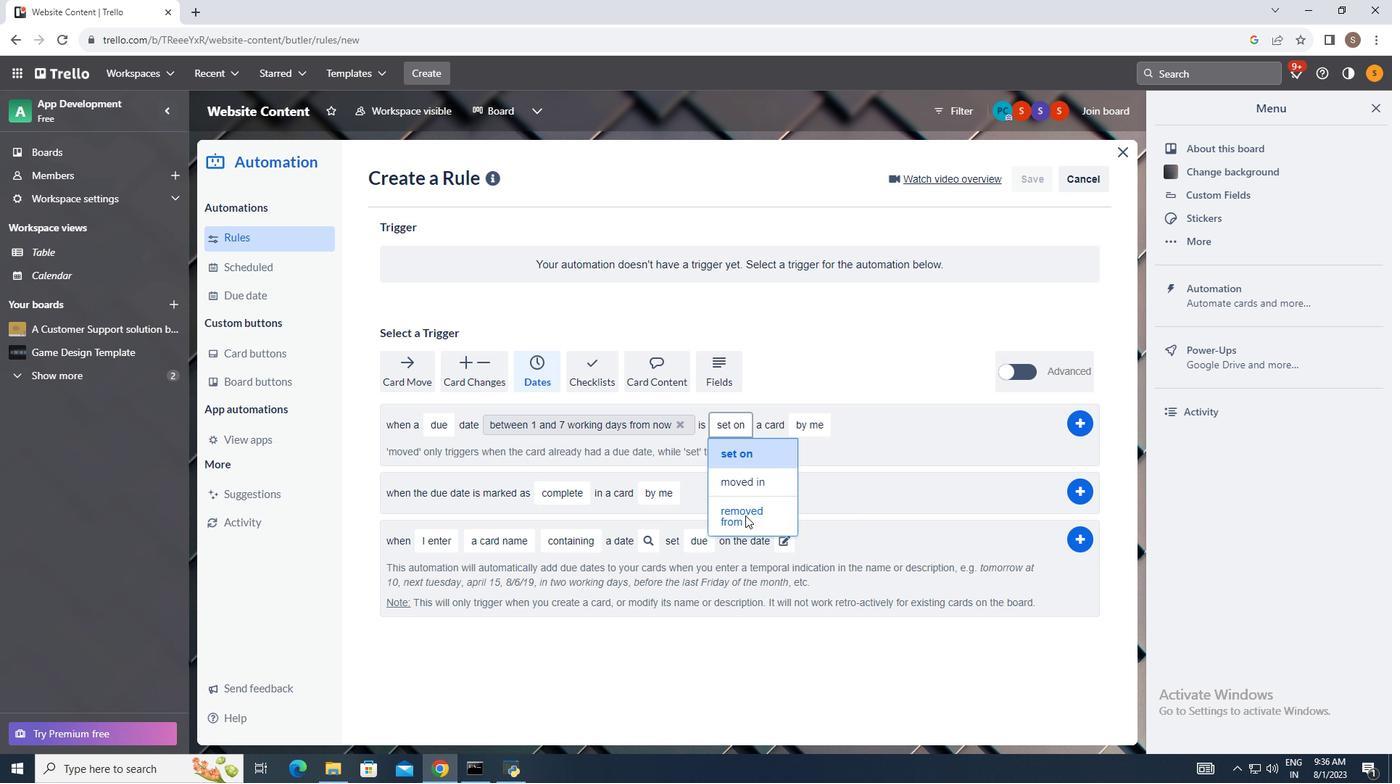
Action: Mouse pressed left at (745, 515)
Screenshot: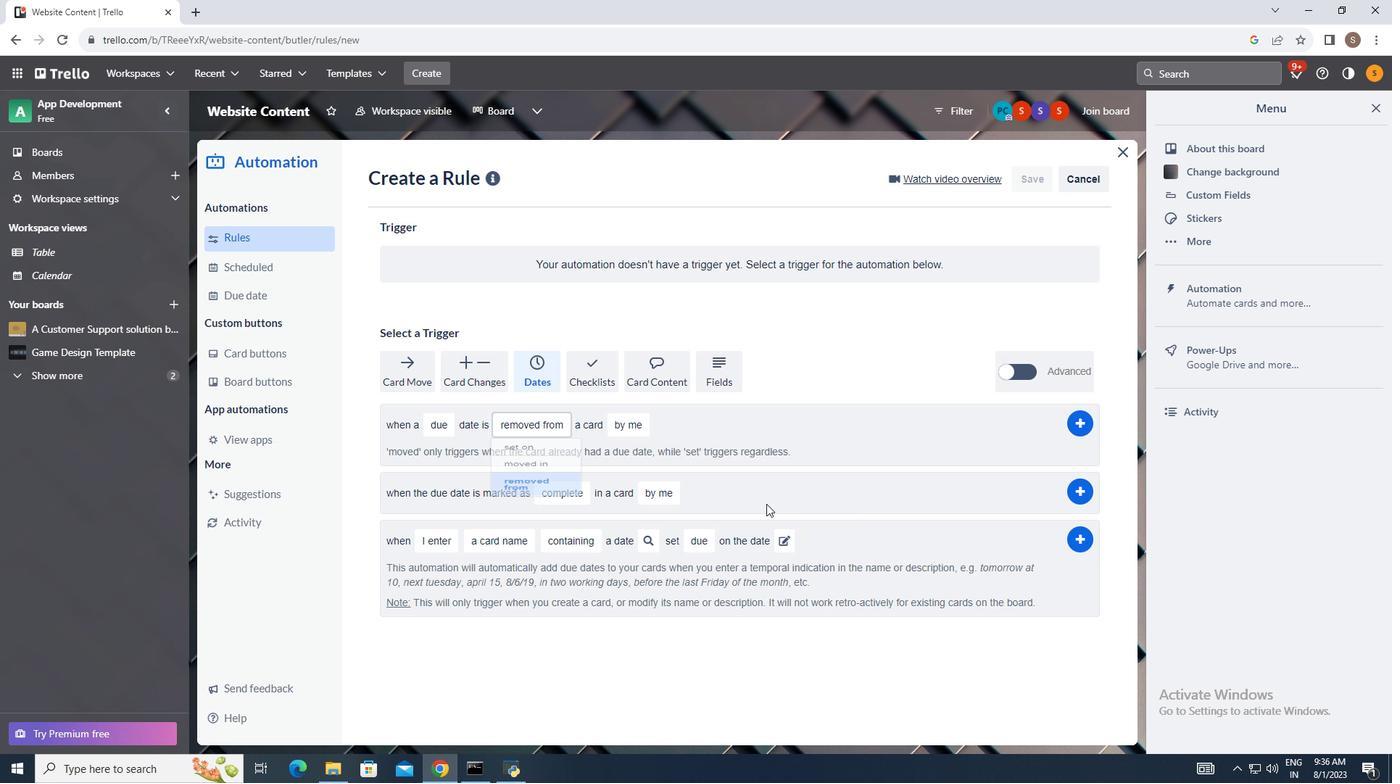 
Action: Mouse moved to (640, 426)
Screenshot: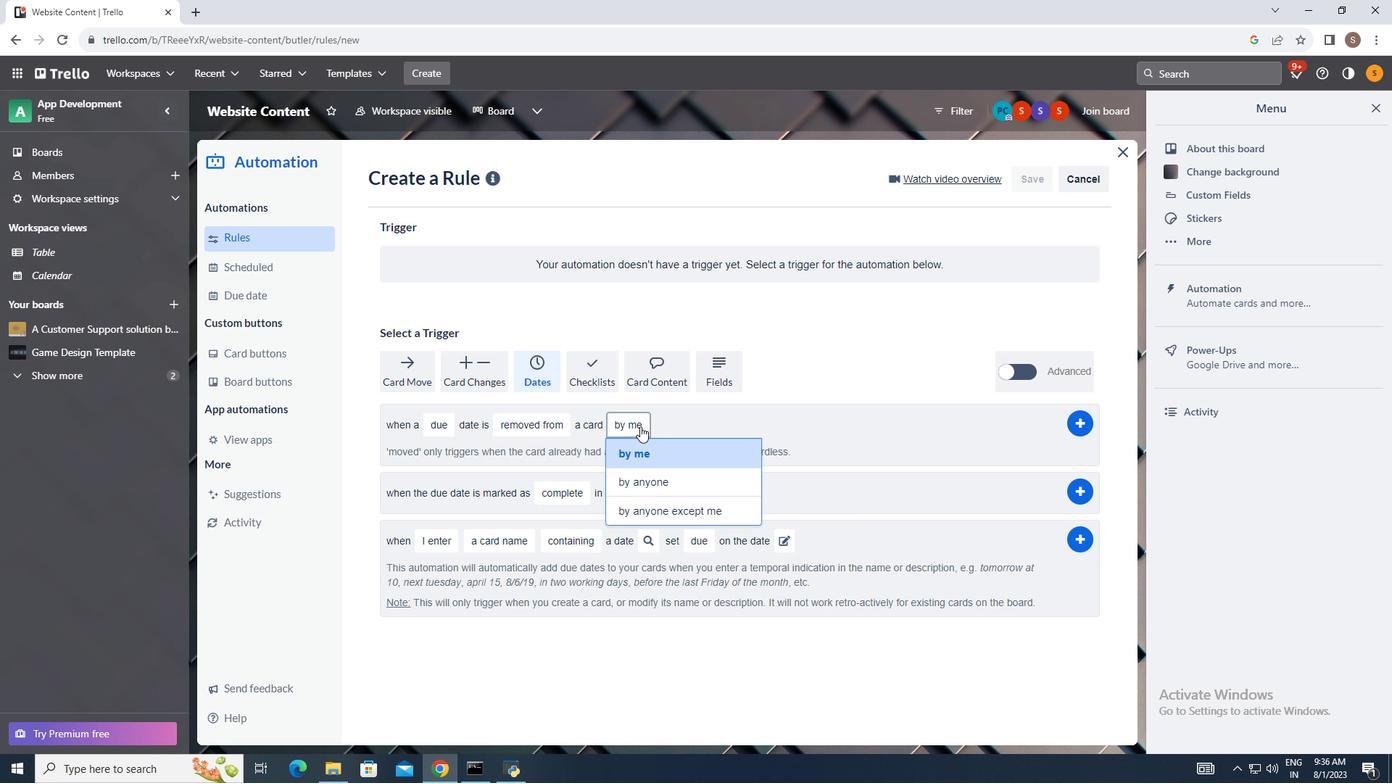 
Action: Mouse pressed left at (640, 426)
Screenshot: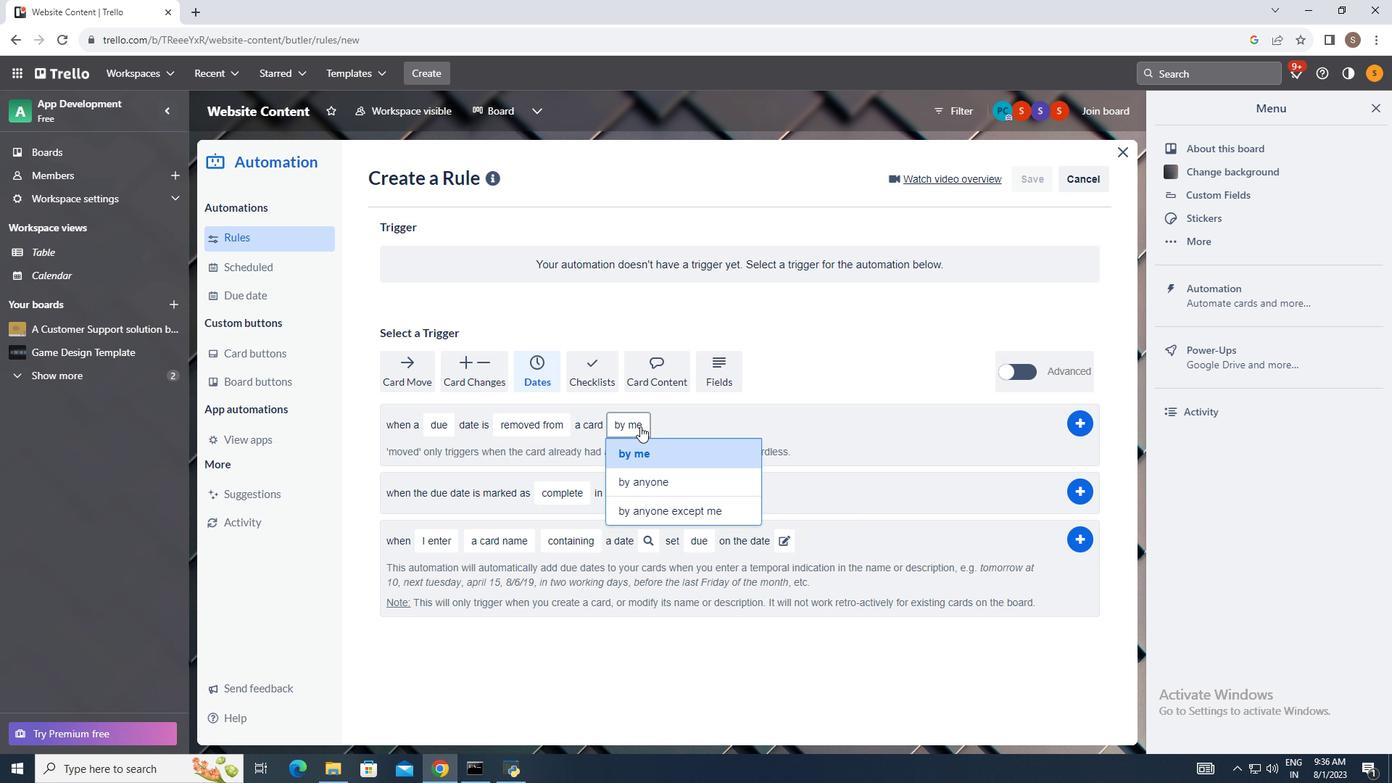 
Action: Mouse moved to (676, 480)
Screenshot: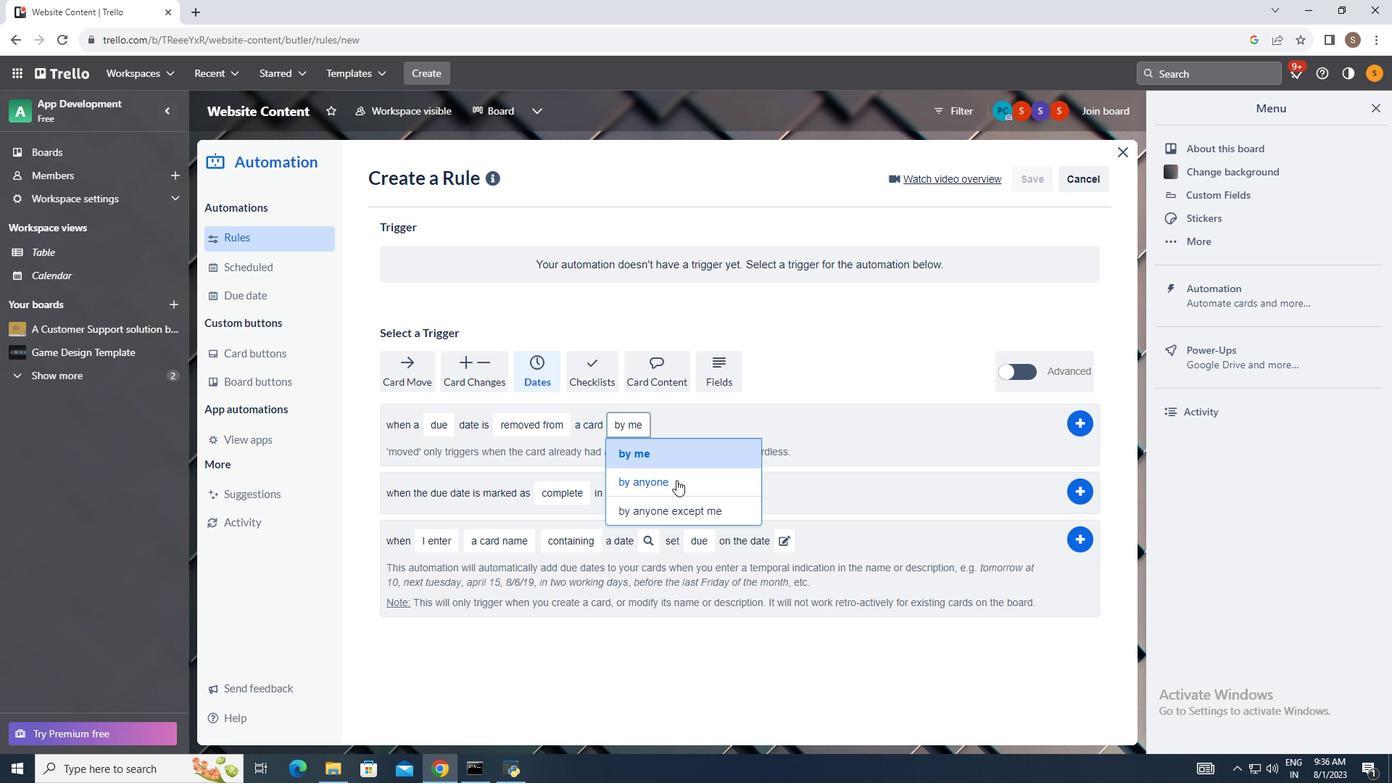 
Action: Mouse pressed left at (676, 480)
Screenshot: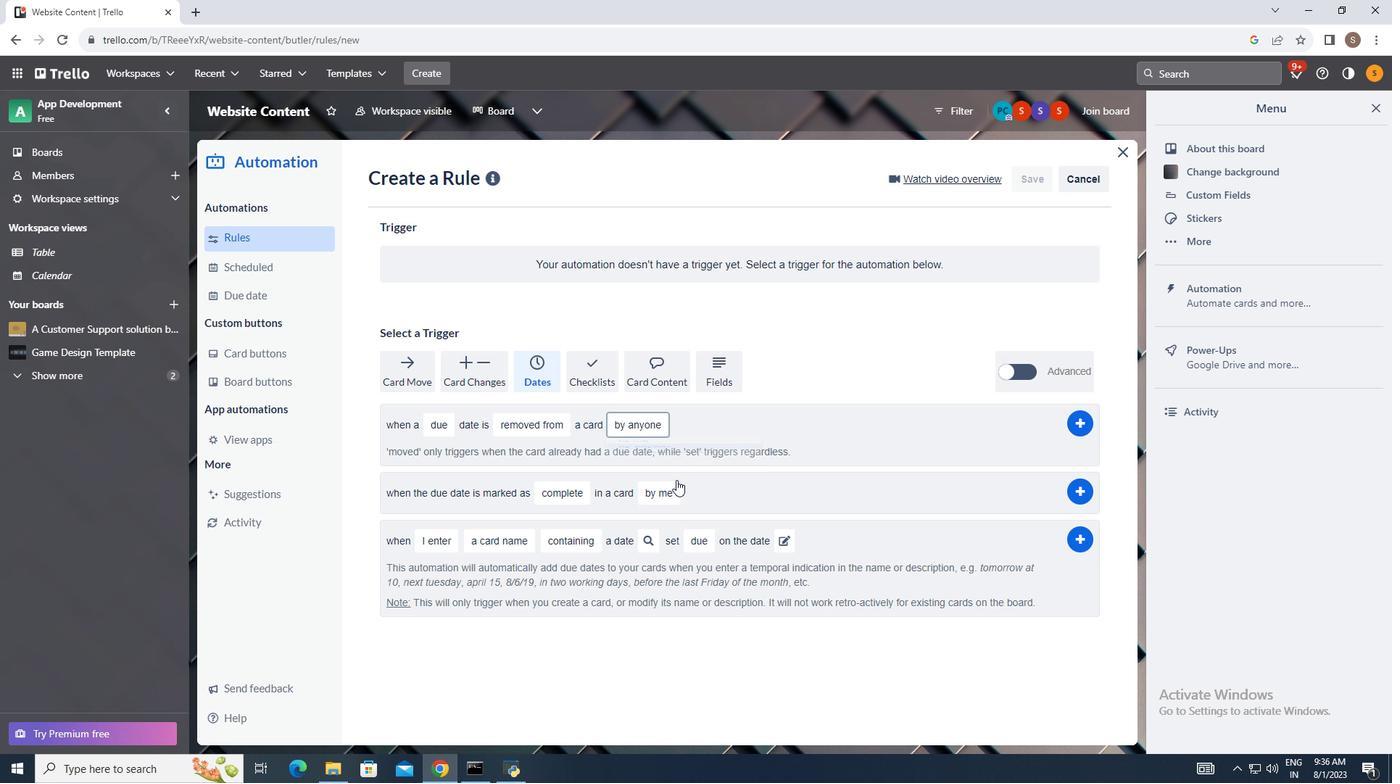 
Action: Mouse moved to (820, 447)
Screenshot: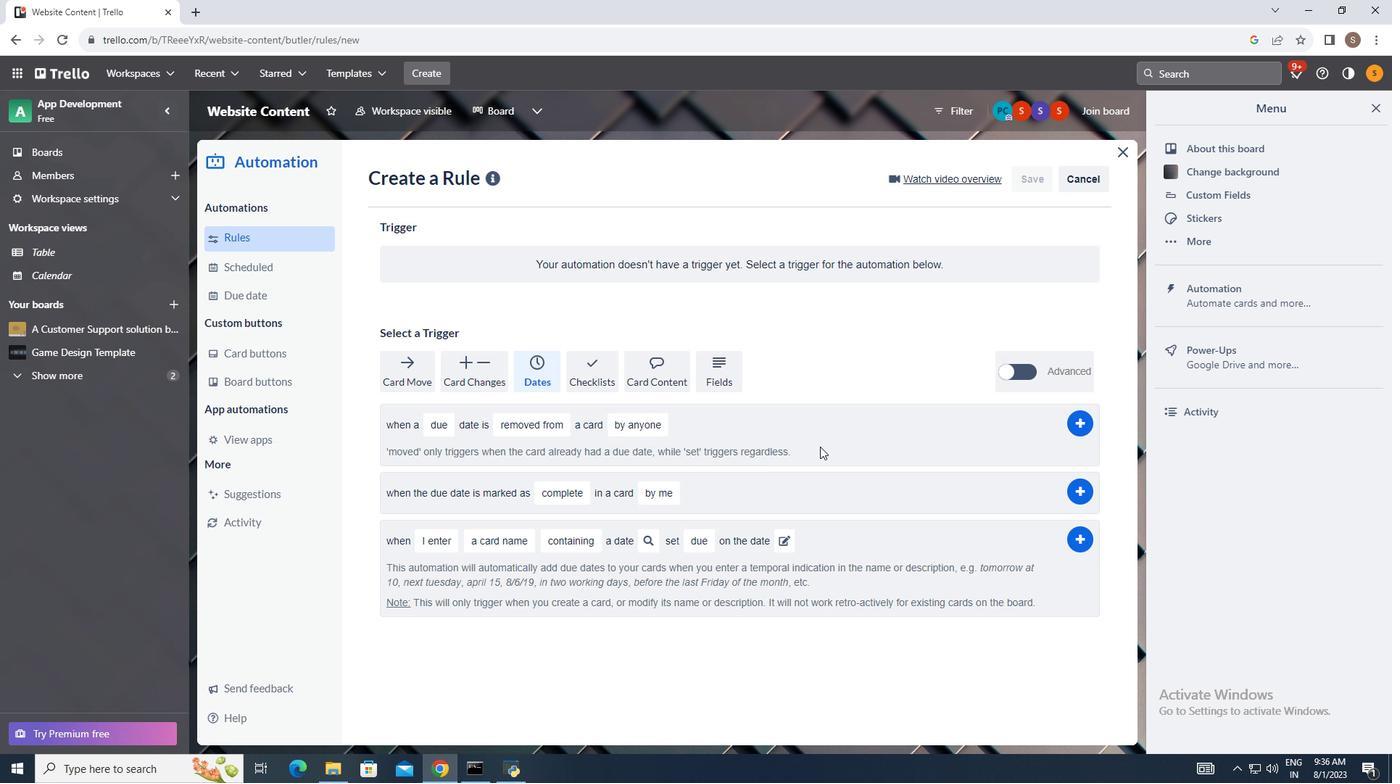 
